 Task: Check the average views per listing of new kitchen in the last 1 year.
Action: Mouse moved to (805, 217)
Screenshot: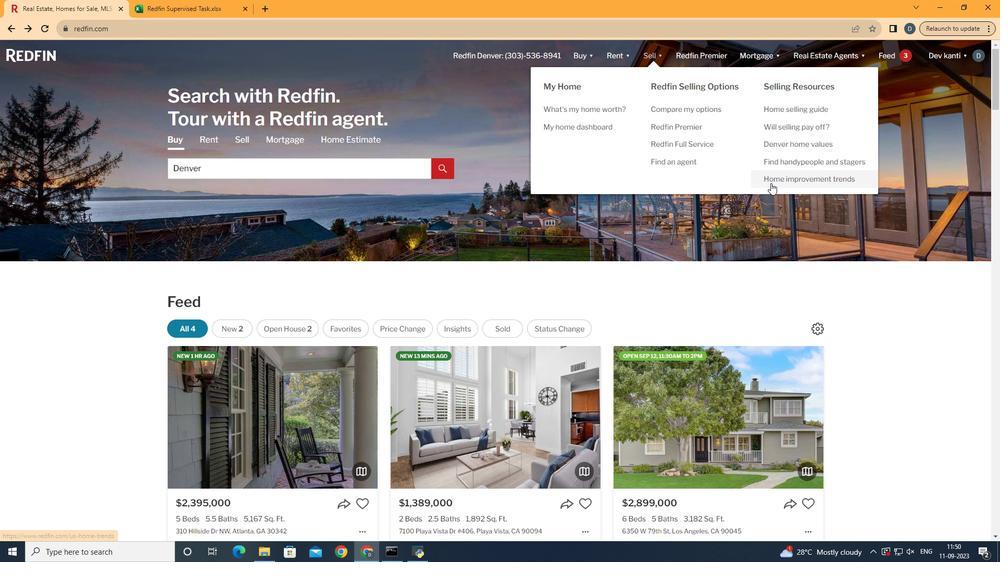 
Action: Mouse pressed left at (805, 217)
Screenshot: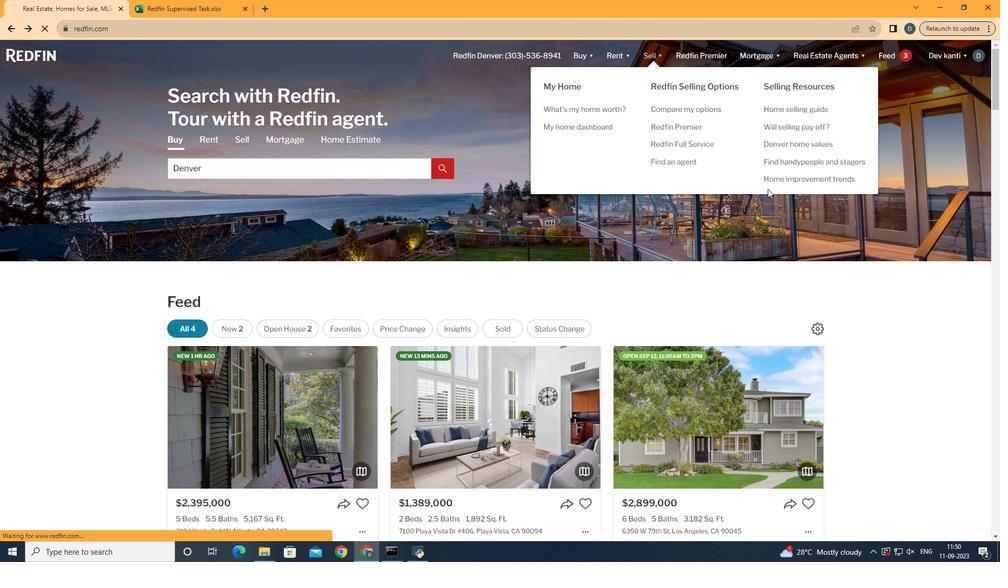 
Action: Mouse moved to (808, 216)
Screenshot: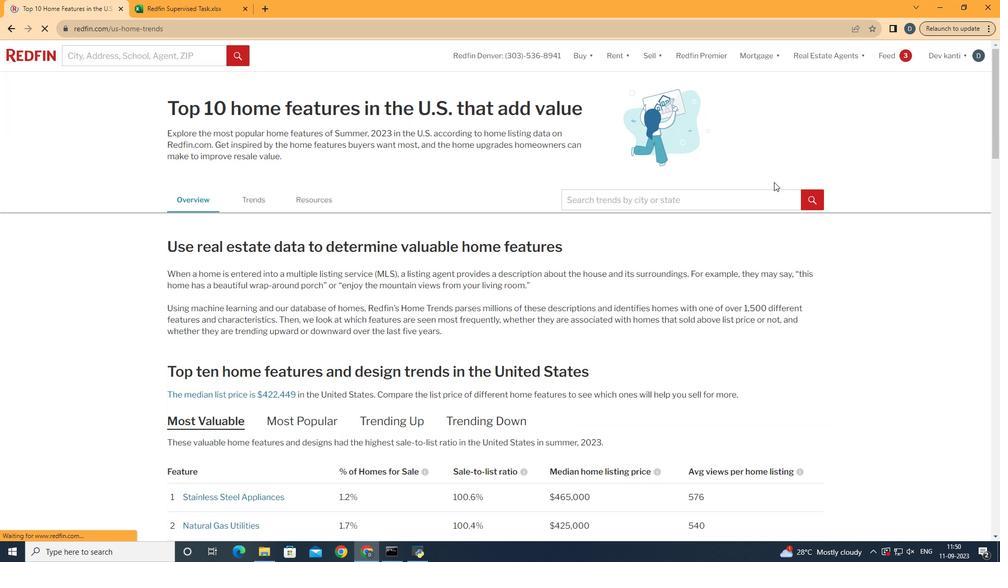 
Action: Mouse pressed left at (808, 216)
Screenshot: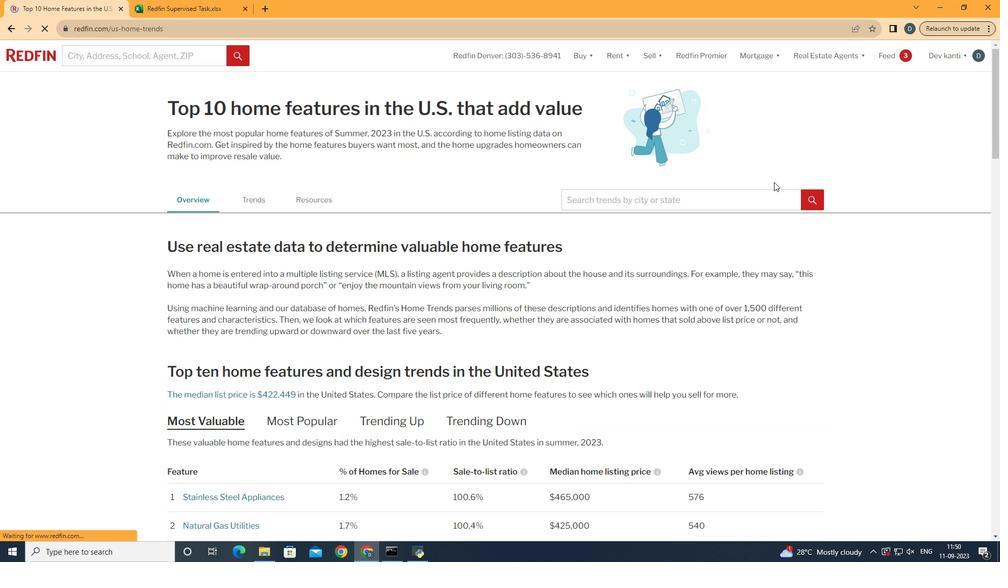 
Action: Mouse moved to (275, 234)
Screenshot: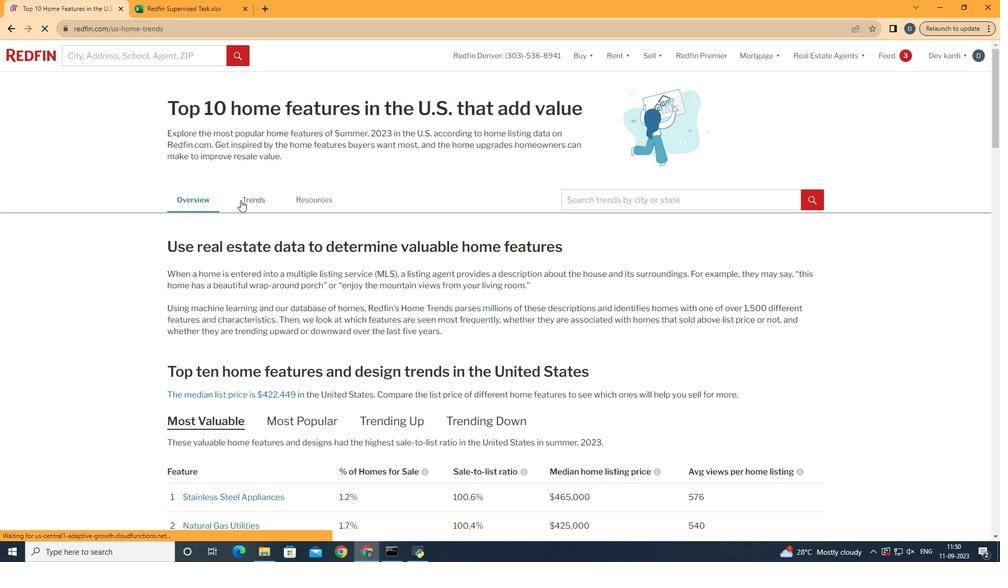 
Action: Mouse pressed left at (275, 234)
Screenshot: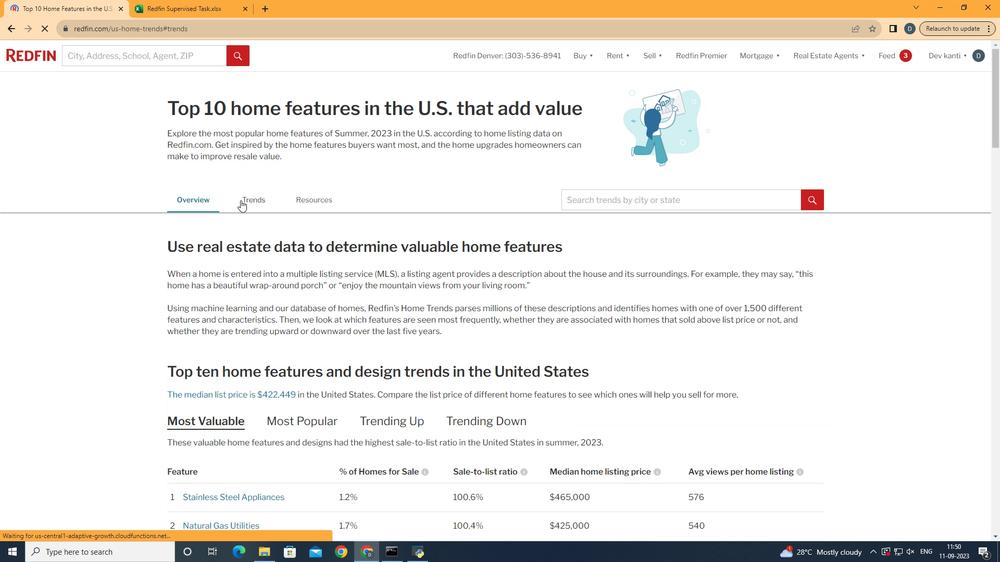 
Action: Mouse moved to (646, 271)
Screenshot: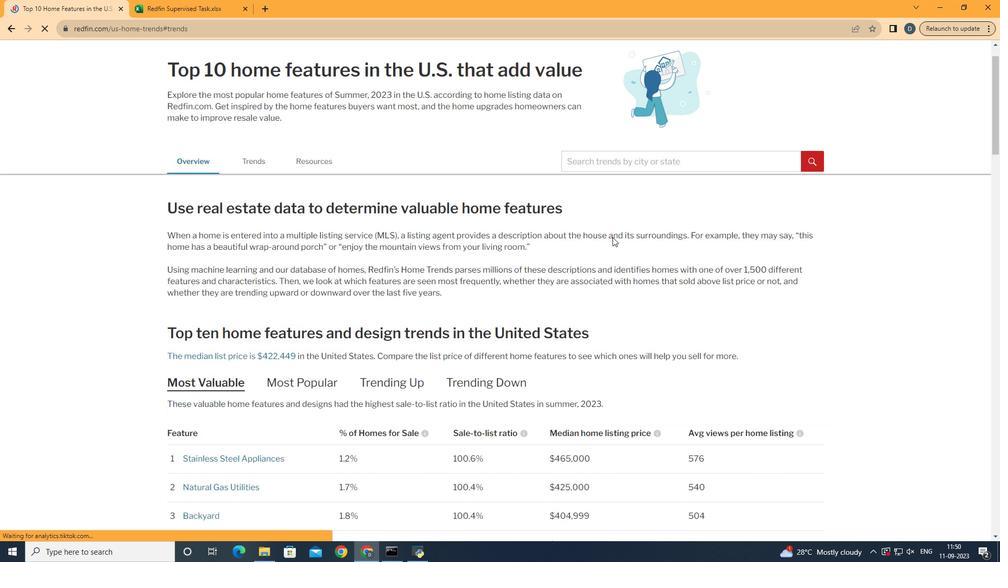 
Action: Mouse scrolled (646, 271) with delta (0, 0)
Screenshot: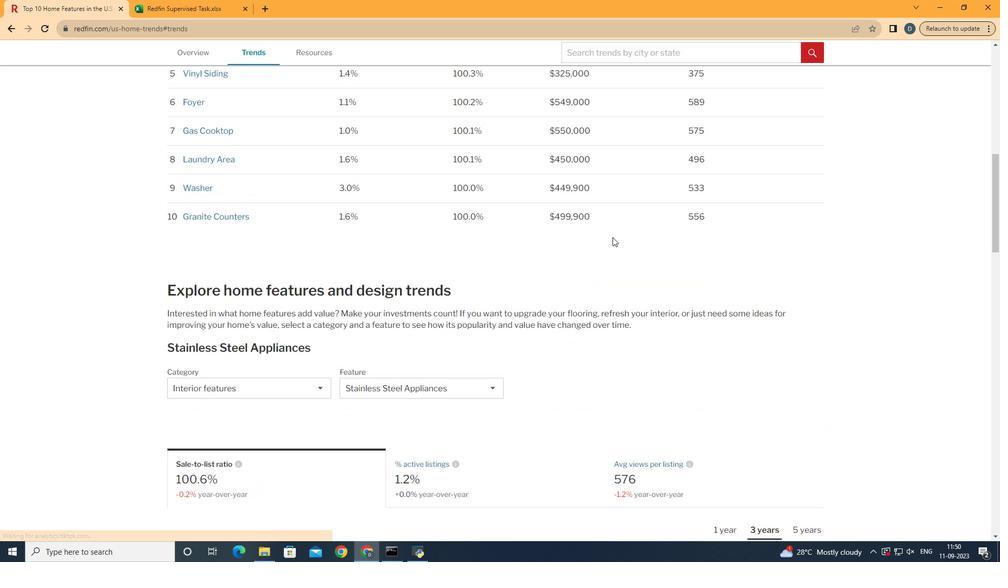 
Action: Mouse scrolled (646, 271) with delta (0, 0)
Screenshot: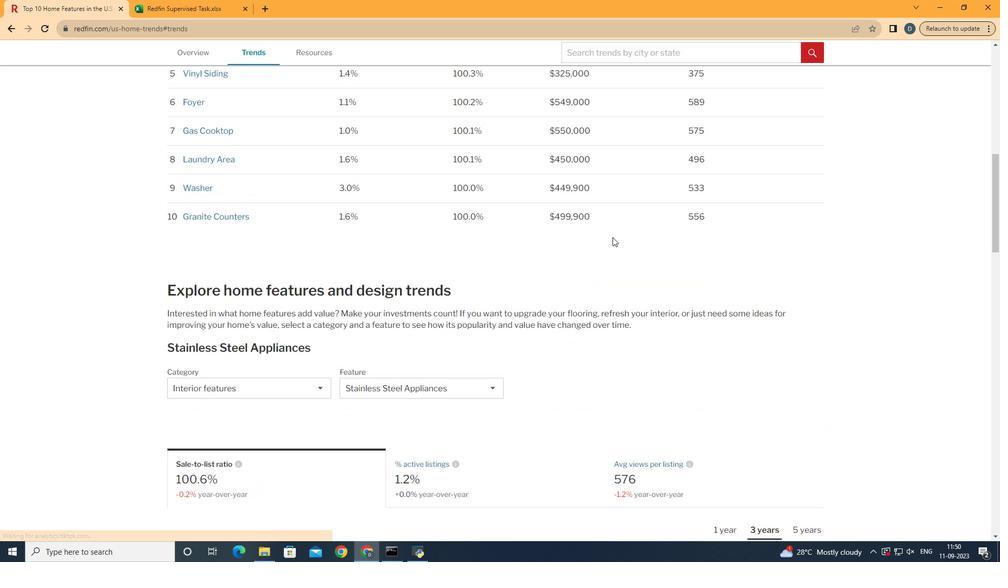 
Action: Mouse scrolled (646, 271) with delta (0, 0)
Screenshot: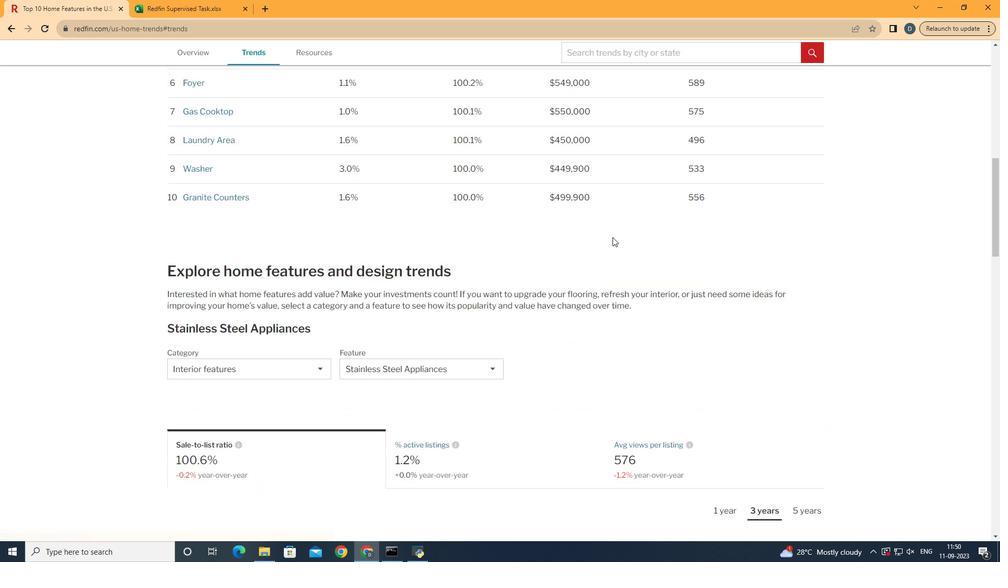 
Action: Mouse scrolled (646, 271) with delta (0, 0)
Screenshot: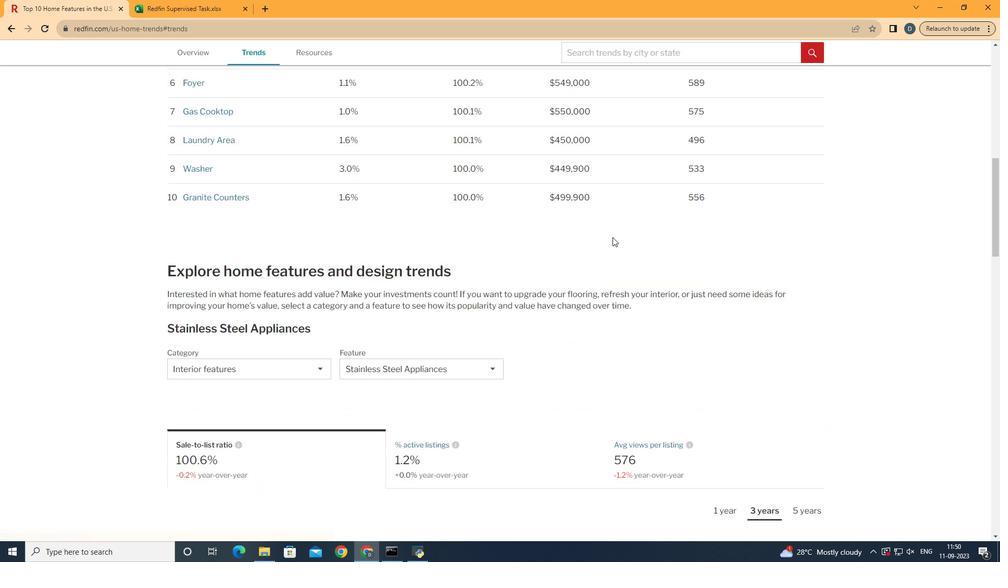 
Action: Mouse scrolled (646, 271) with delta (0, 0)
Screenshot: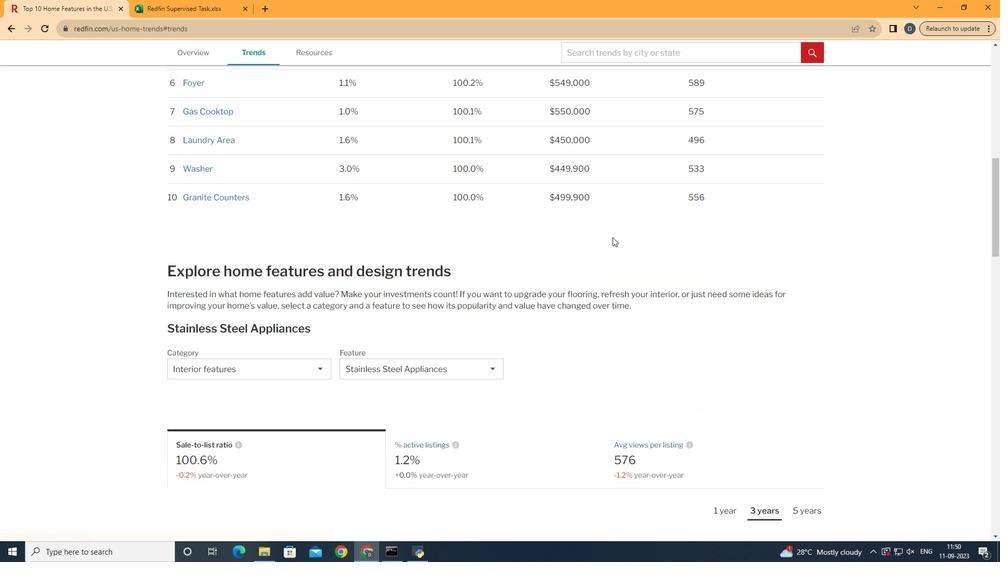 
Action: Mouse scrolled (646, 271) with delta (0, 0)
Screenshot: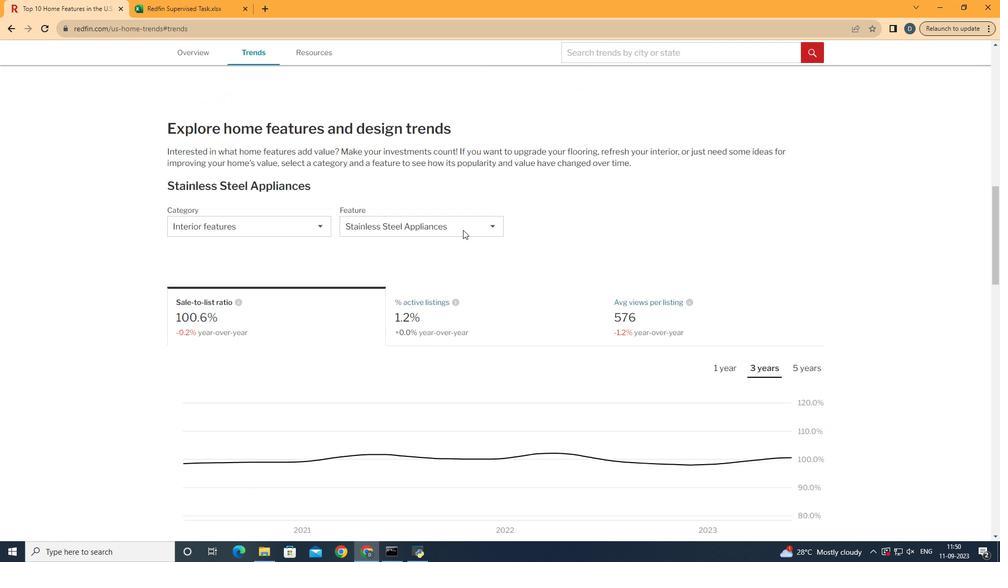 
Action: Mouse scrolled (646, 271) with delta (0, 0)
Screenshot: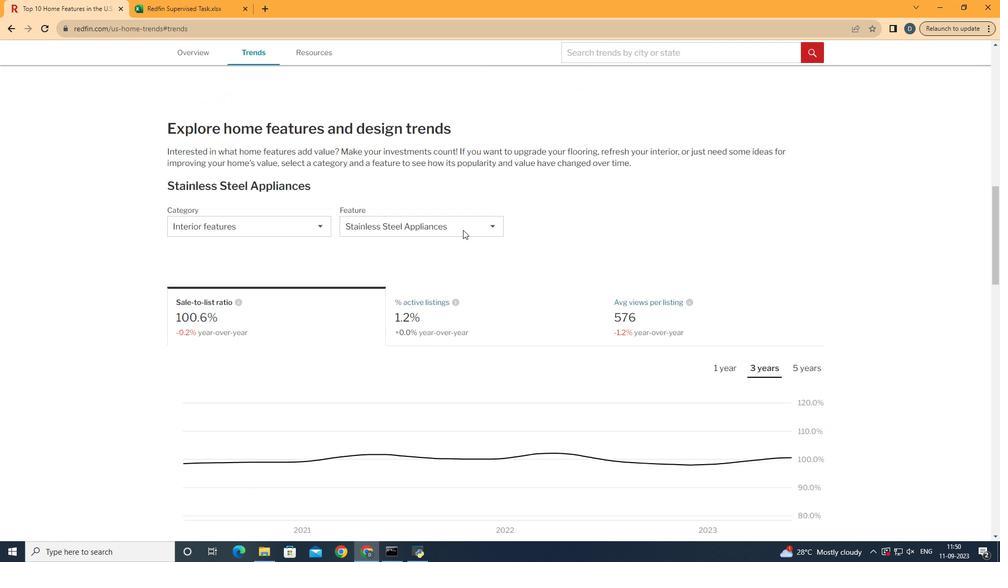 
Action: Mouse scrolled (646, 271) with delta (0, 0)
Screenshot: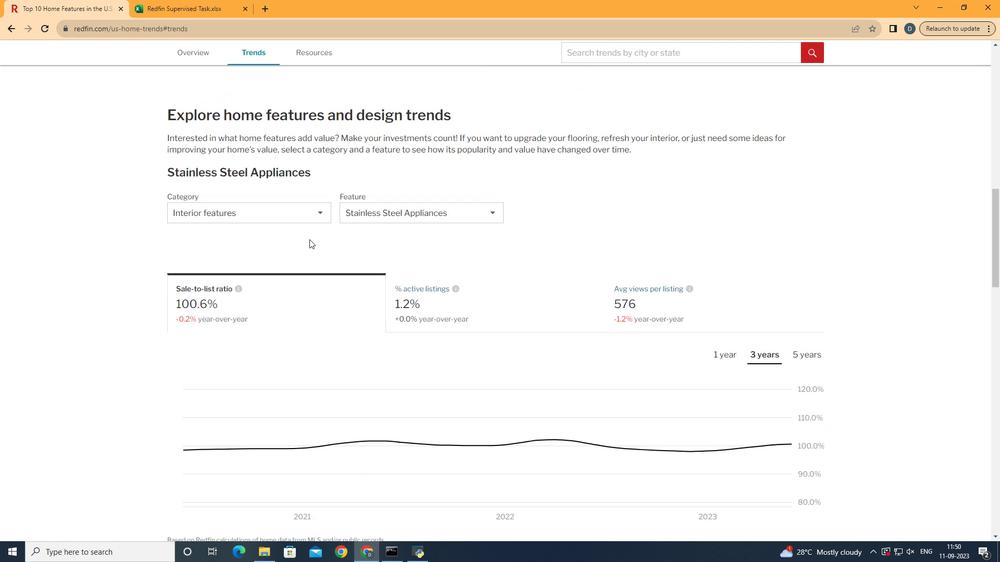 
Action: Mouse moved to (298, 250)
Screenshot: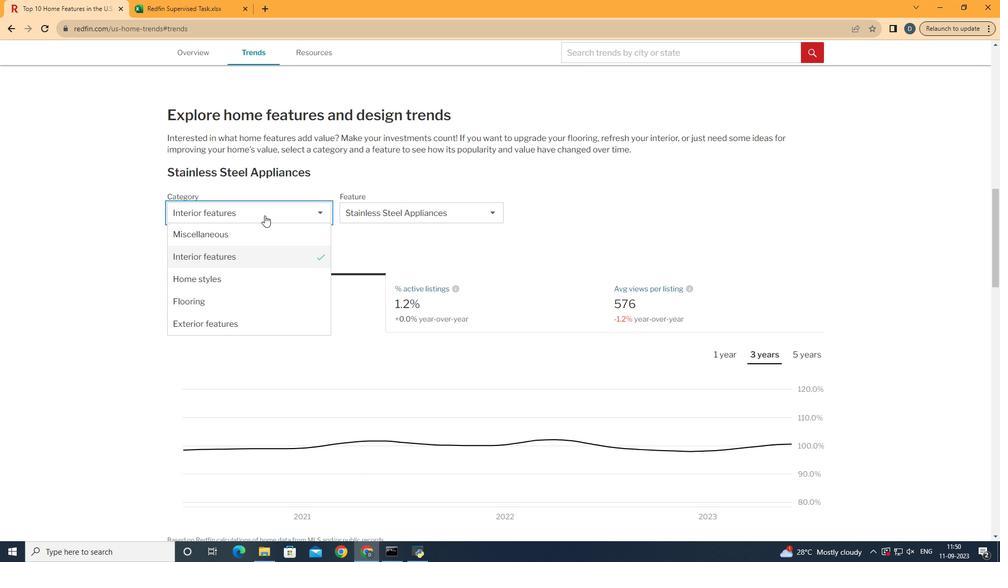 
Action: Mouse pressed left at (298, 250)
Screenshot: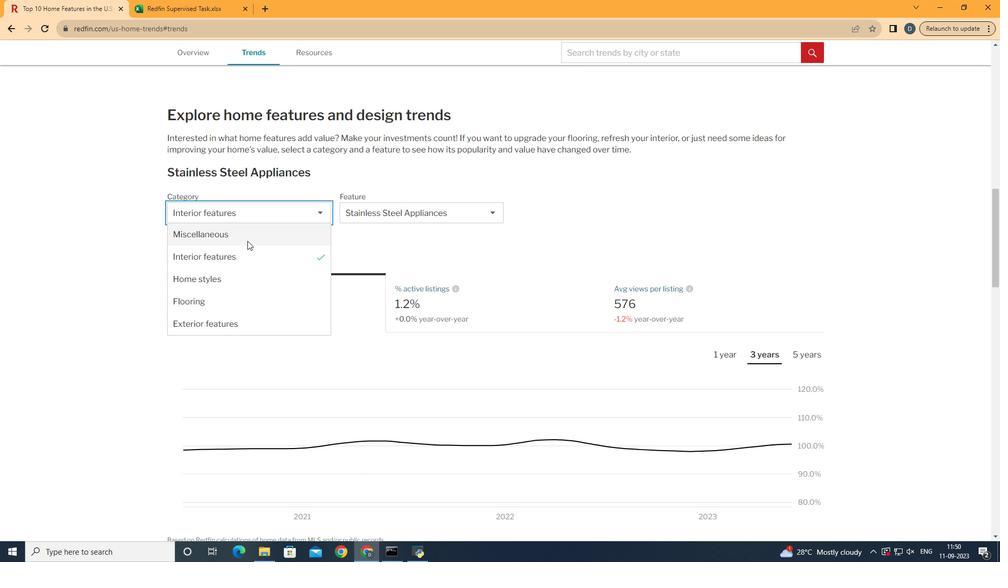 
Action: Mouse moved to (274, 293)
Screenshot: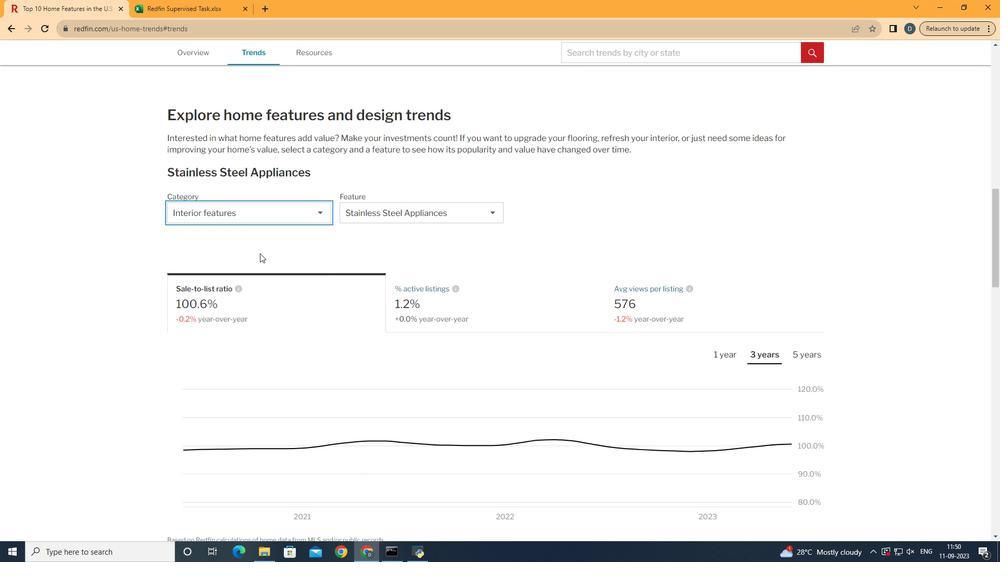 
Action: Mouse pressed left at (274, 293)
Screenshot: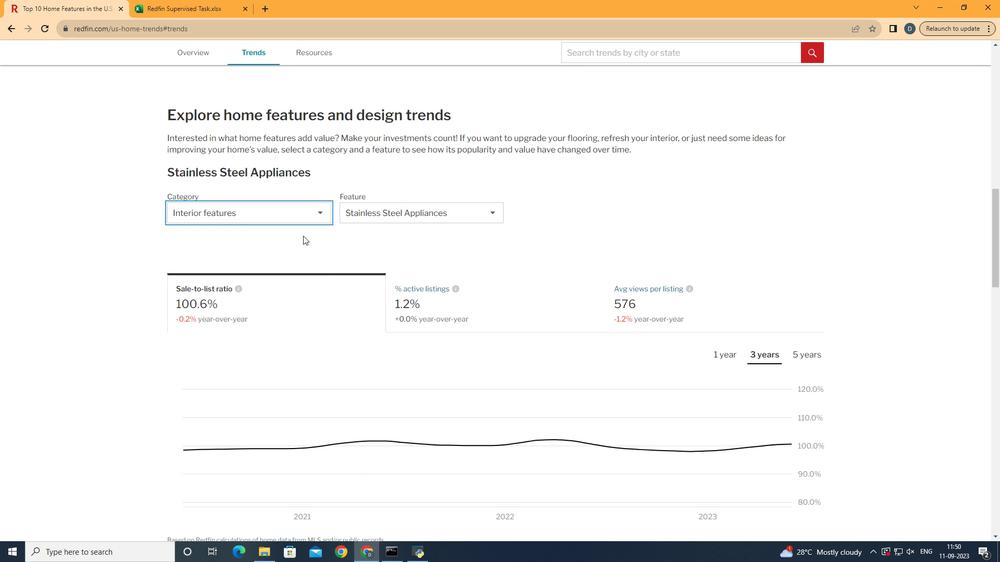 
Action: Mouse moved to (414, 250)
Screenshot: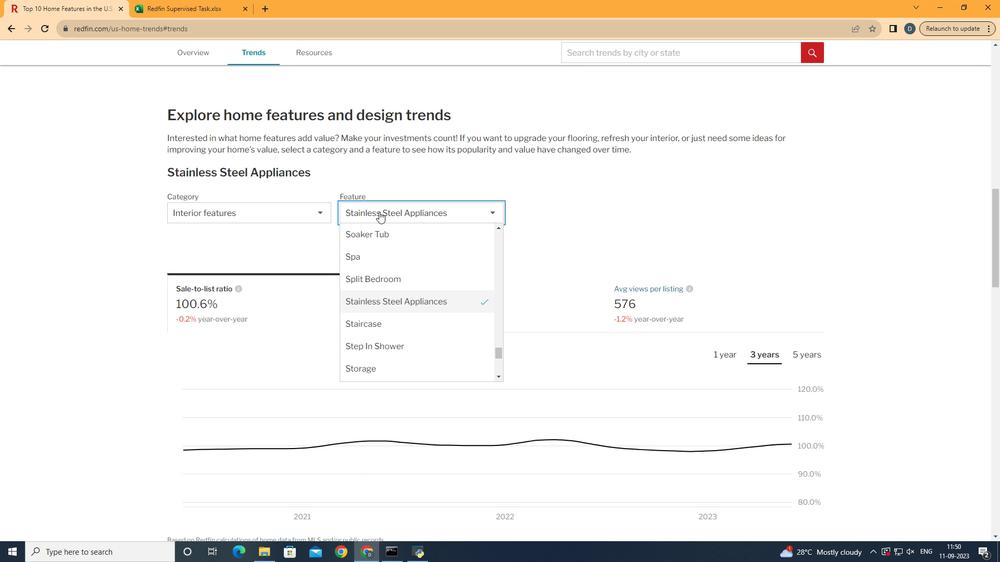 
Action: Mouse pressed left at (414, 250)
Screenshot: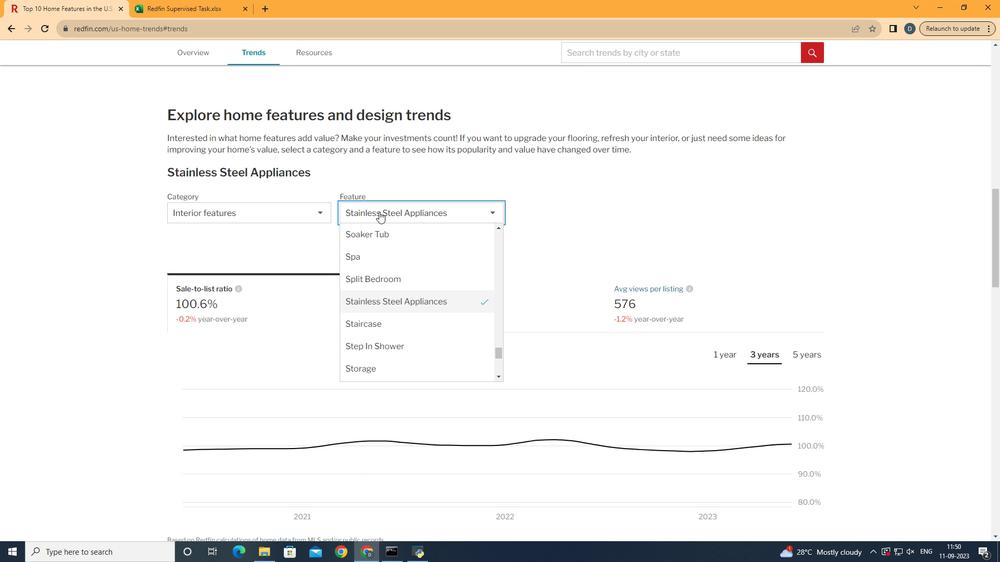 
Action: Mouse moved to (430, 339)
Screenshot: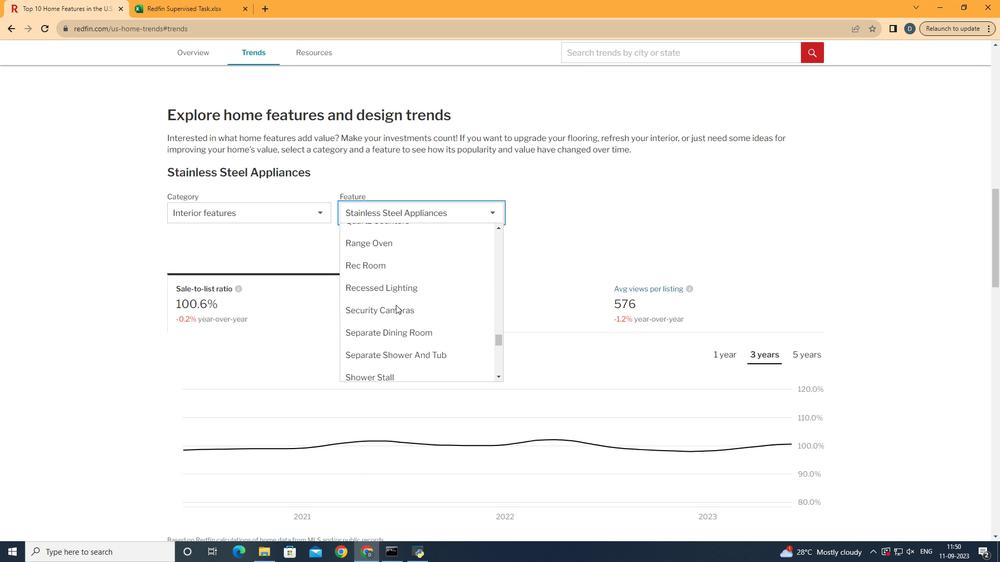 
Action: Mouse scrolled (430, 340) with delta (0, 0)
Screenshot: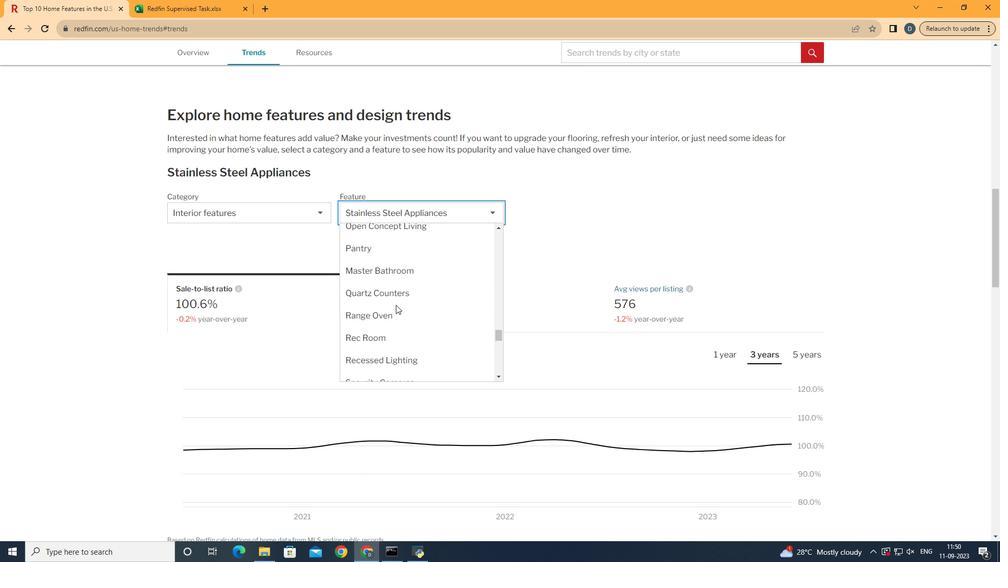 
Action: Mouse scrolled (430, 340) with delta (0, 0)
Screenshot: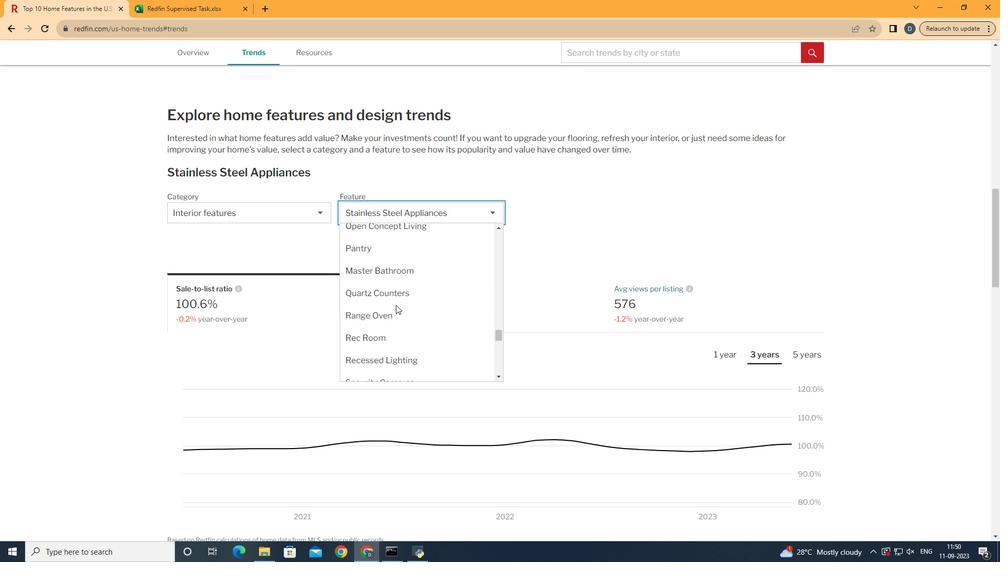 
Action: Mouse scrolled (430, 340) with delta (0, 0)
Screenshot: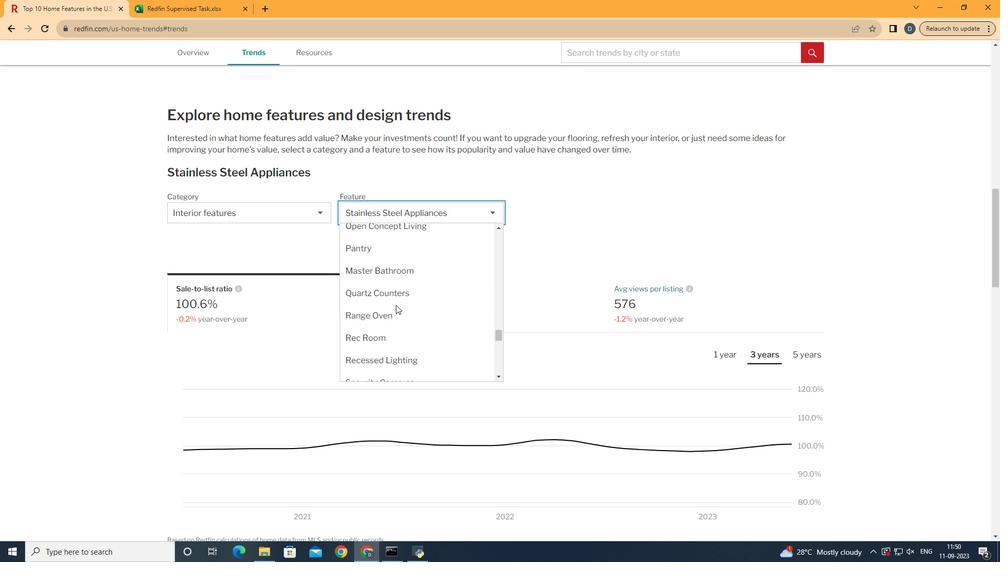 
Action: Mouse scrolled (430, 340) with delta (0, 0)
Screenshot: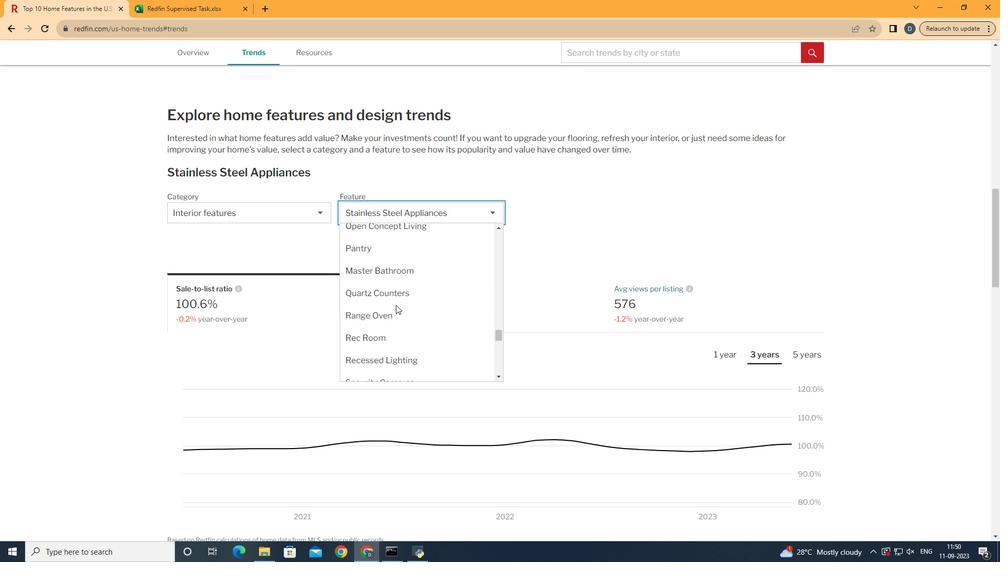 
Action: Mouse scrolled (430, 340) with delta (0, 0)
Screenshot: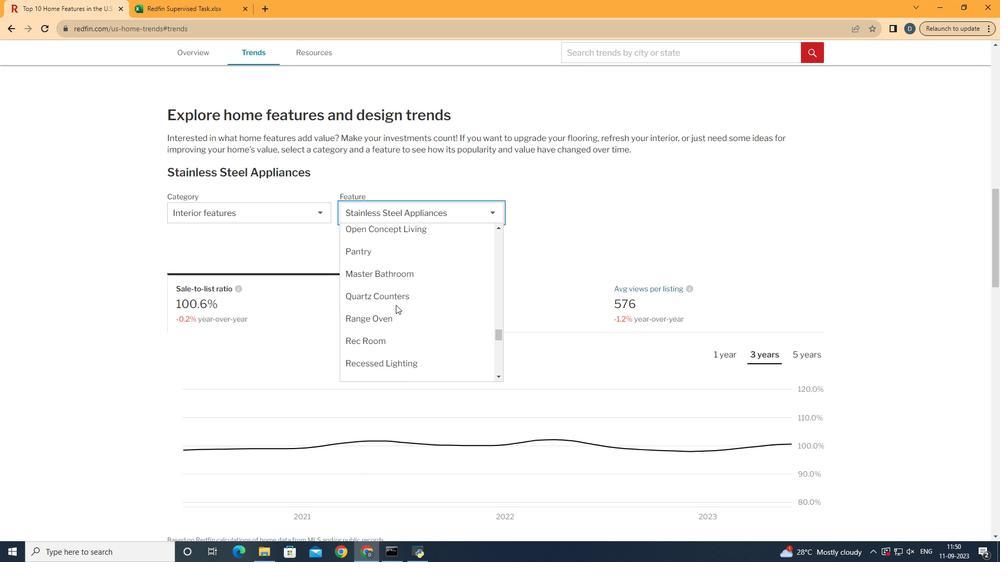 
Action: Mouse scrolled (430, 340) with delta (0, 0)
Screenshot: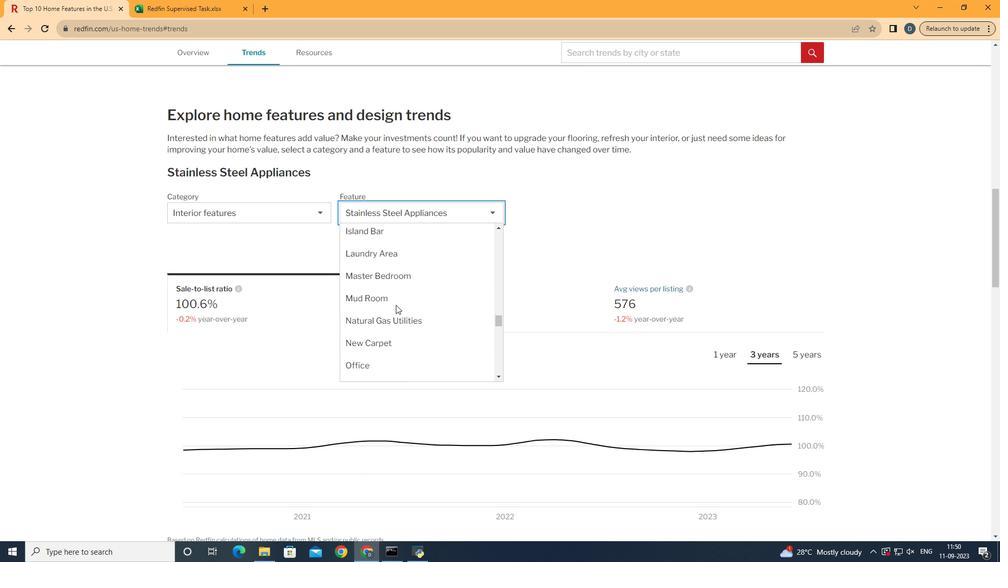 
Action: Mouse scrolled (430, 340) with delta (0, 0)
Screenshot: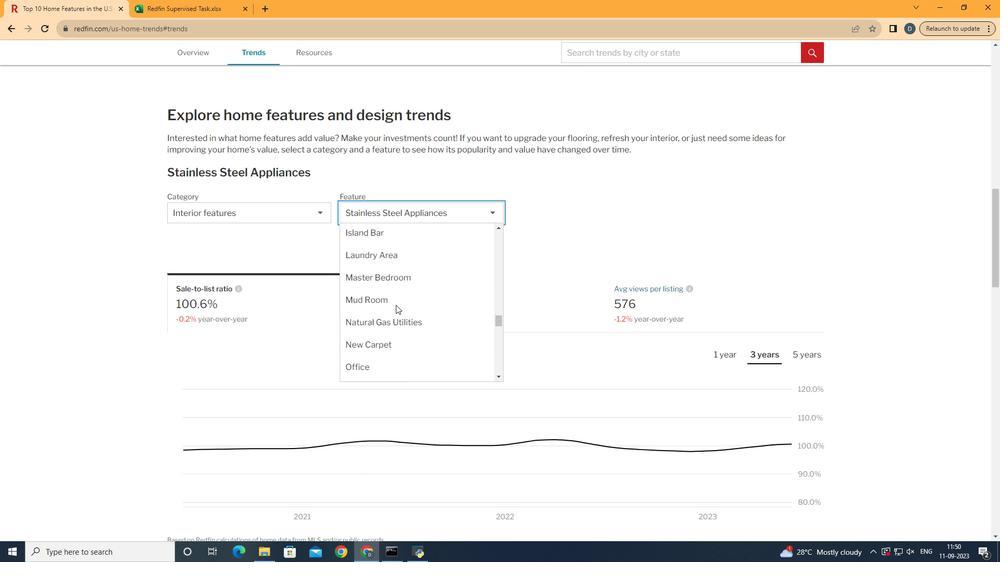 
Action: Mouse scrolled (430, 340) with delta (0, 0)
Screenshot: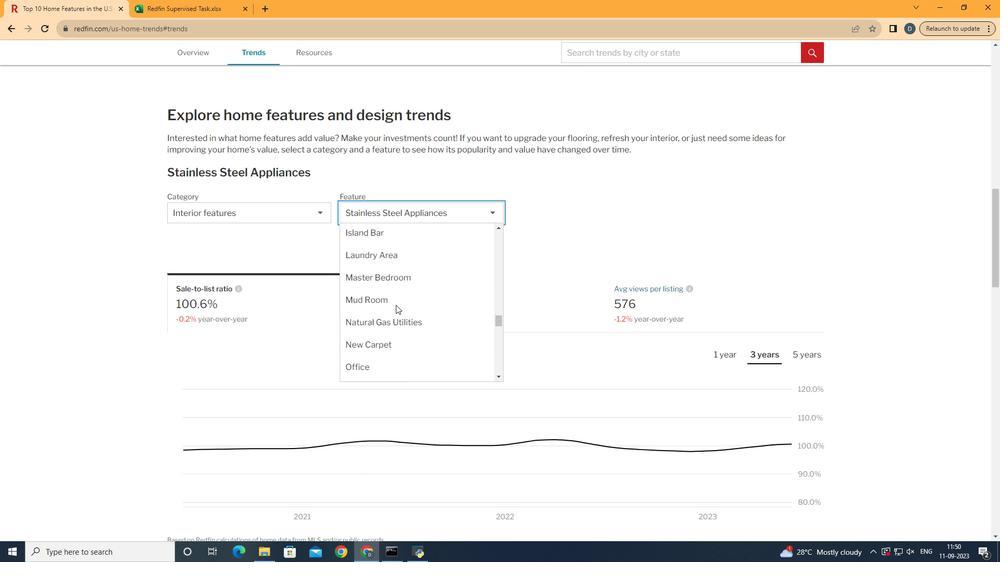 
Action: Mouse scrolled (430, 340) with delta (0, 0)
Screenshot: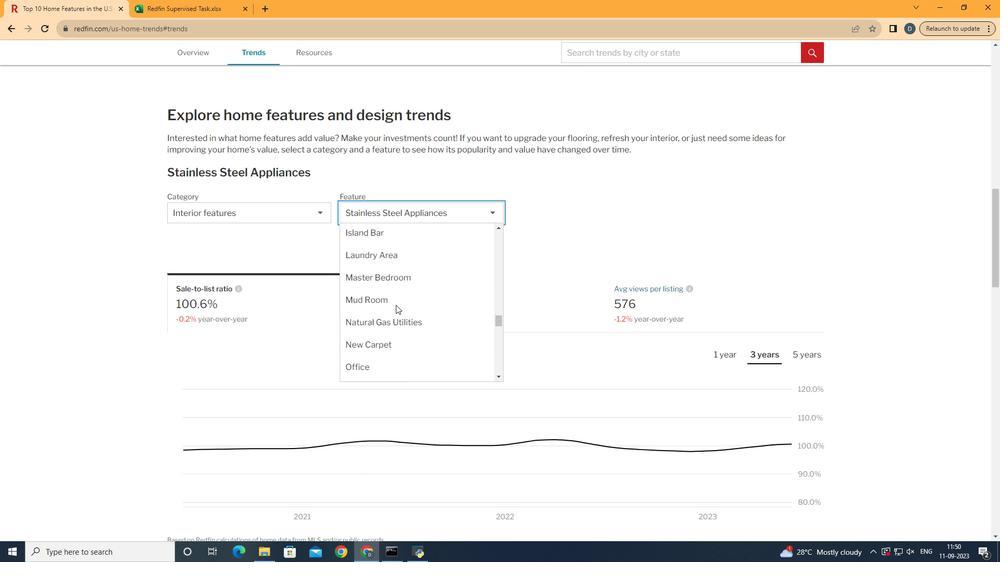 
Action: Mouse scrolled (430, 340) with delta (0, 0)
Screenshot: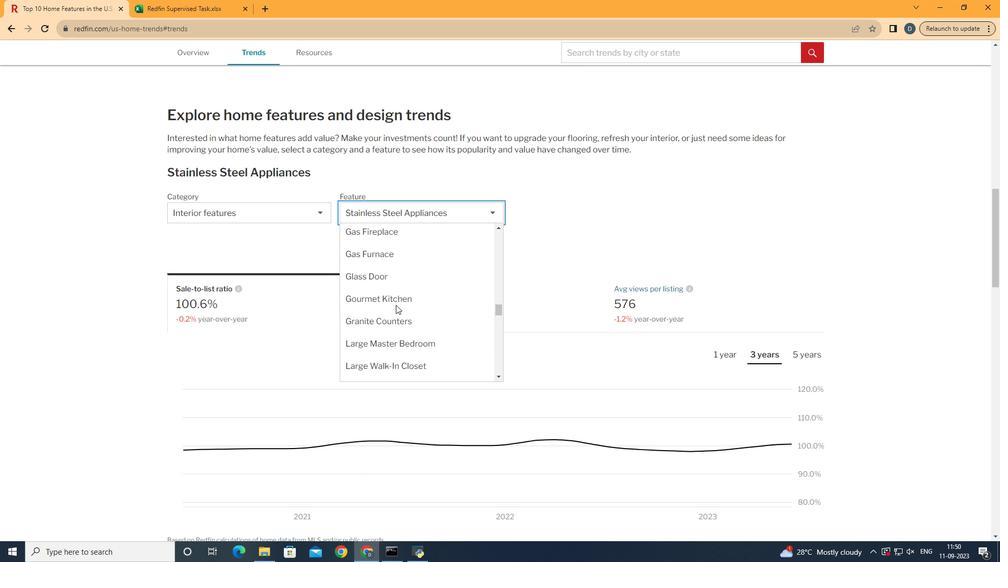
Action: Mouse scrolled (430, 340) with delta (0, 0)
Screenshot: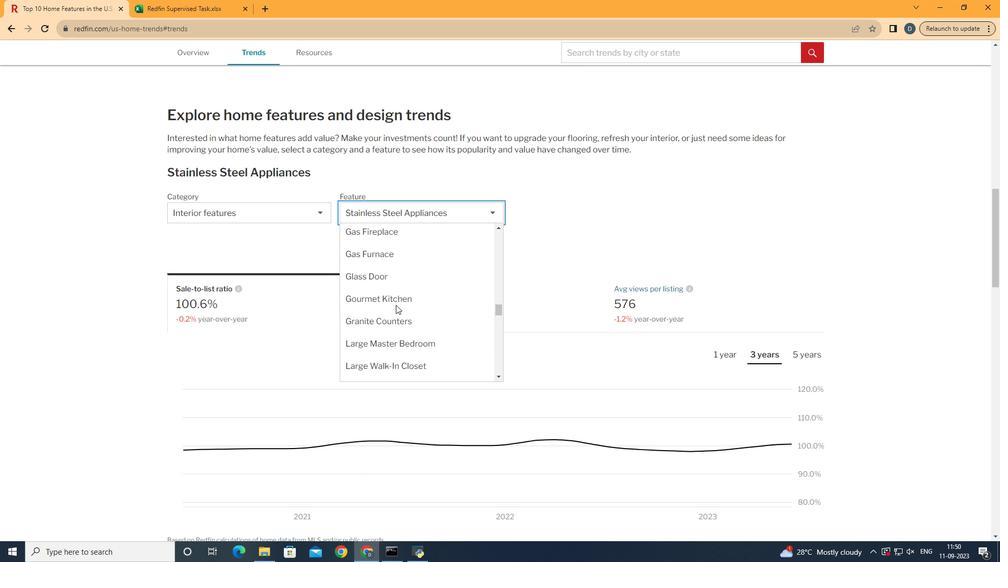 
Action: Mouse scrolled (430, 340) with delta (0, 0)
Screenshot: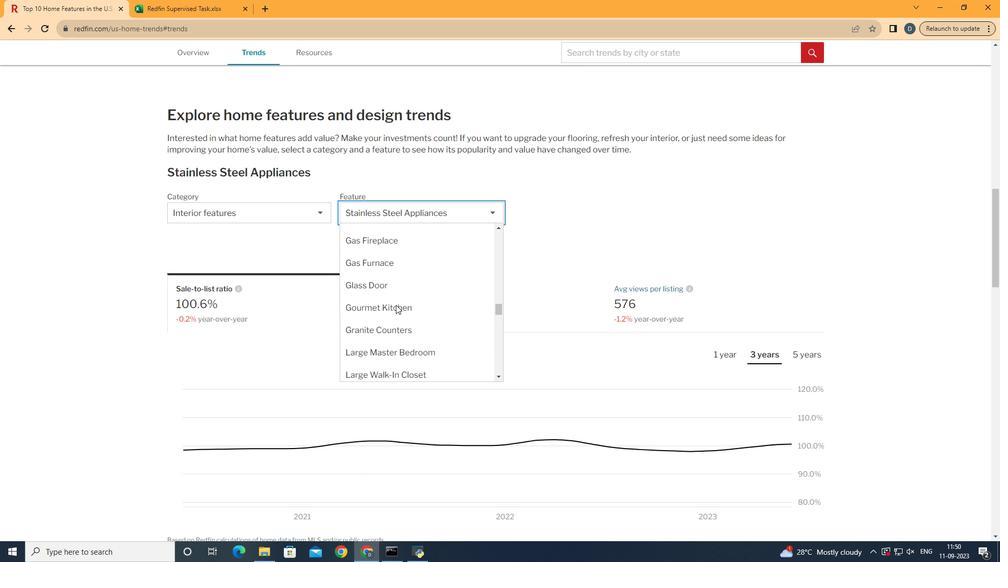 
Action: Mouse scrolled (430, 340) with delta (0, 0)
Screenshot: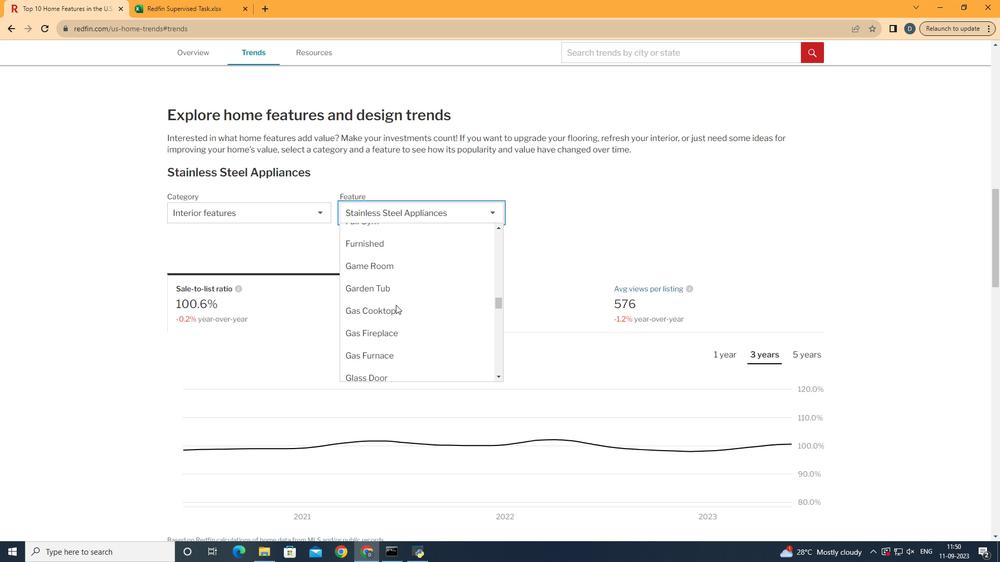 
Action: Mouse scrolled (430, 340) with delta (0, 0)
Screenshot: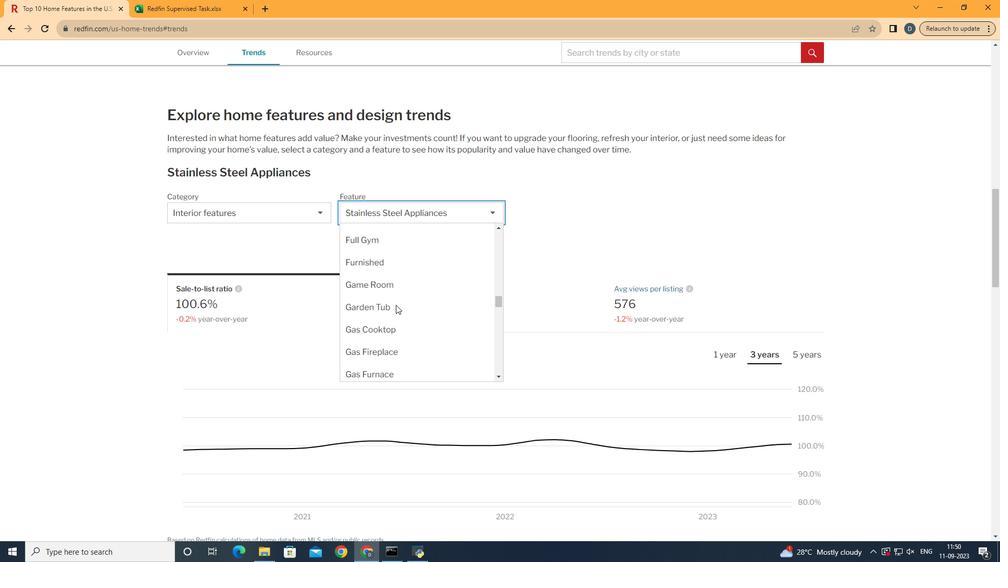 
Action: Mouse scrolled (430, 340) with delta (0, 0)
Screenshot: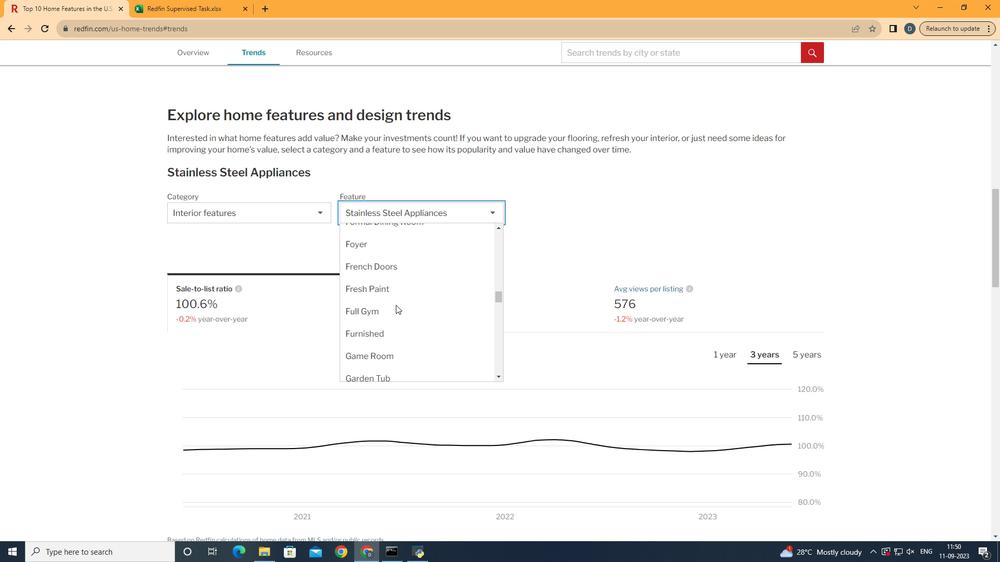 
Action: Mouse moved to (430, 339)
Screenshot: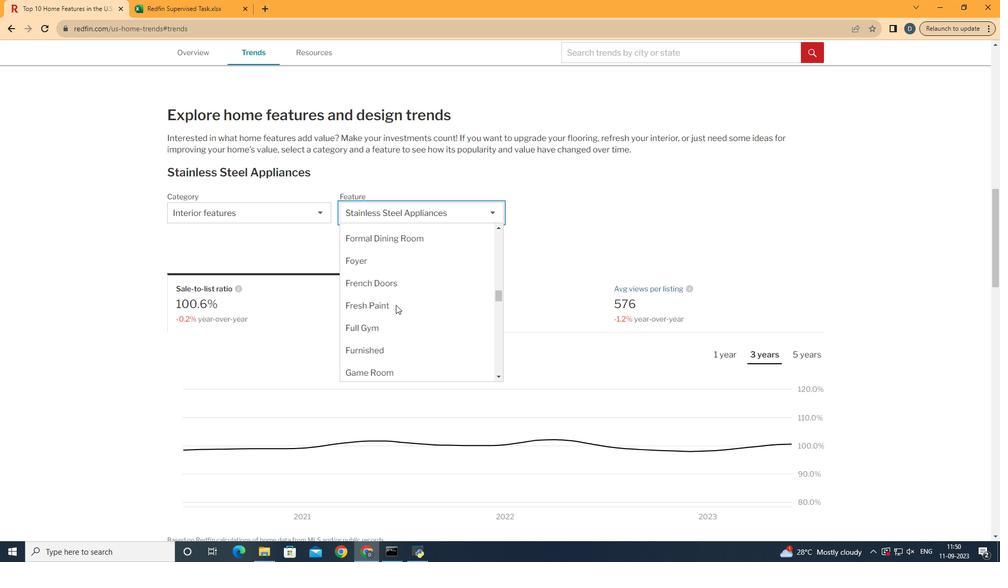 
Action: Mouse scrolled (430, 340) with delta (0, 0)
Screenshot: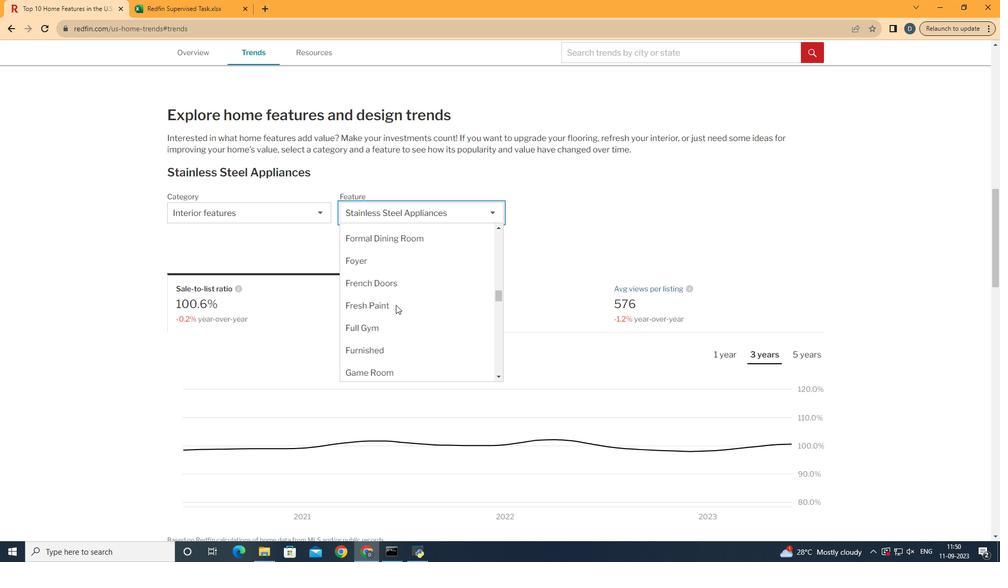 
Action: Mouse scrolled (430, 340) with delta (0, 0)
Screenshot: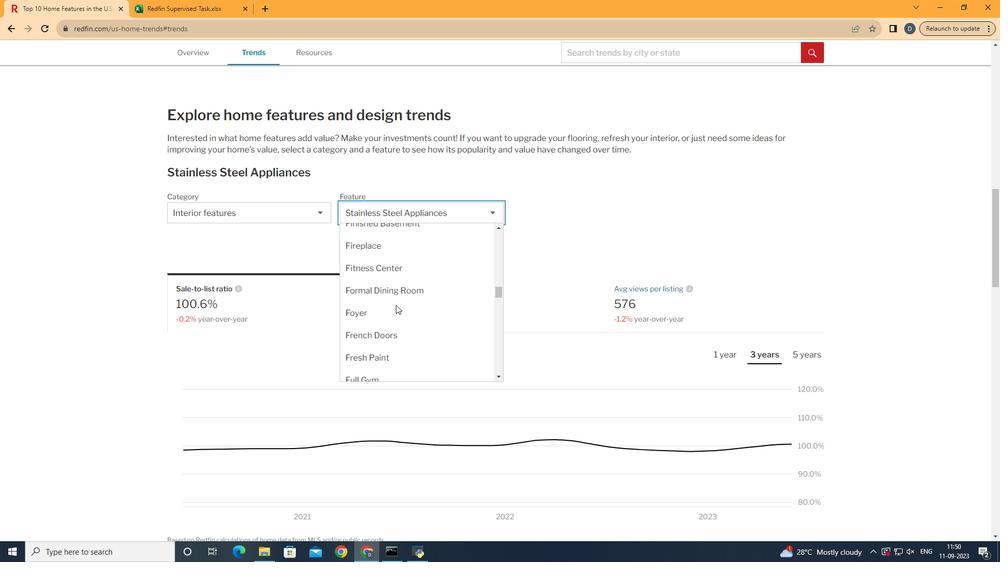 
Action: Mouse scrolled (430, 340) with delta (0, 0)
Screenshot: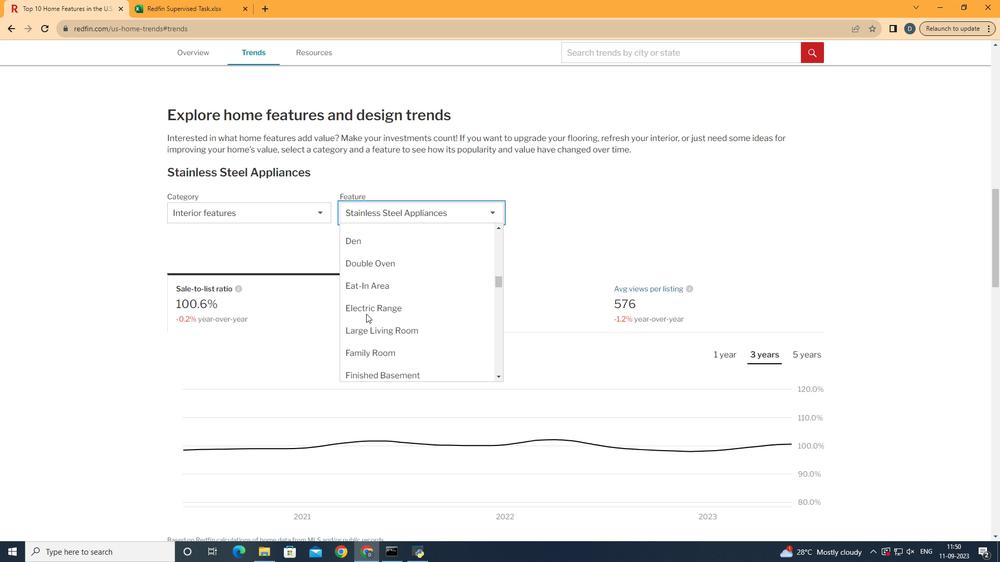 
Action: Mouse moved to (428, 340)
Screenshot: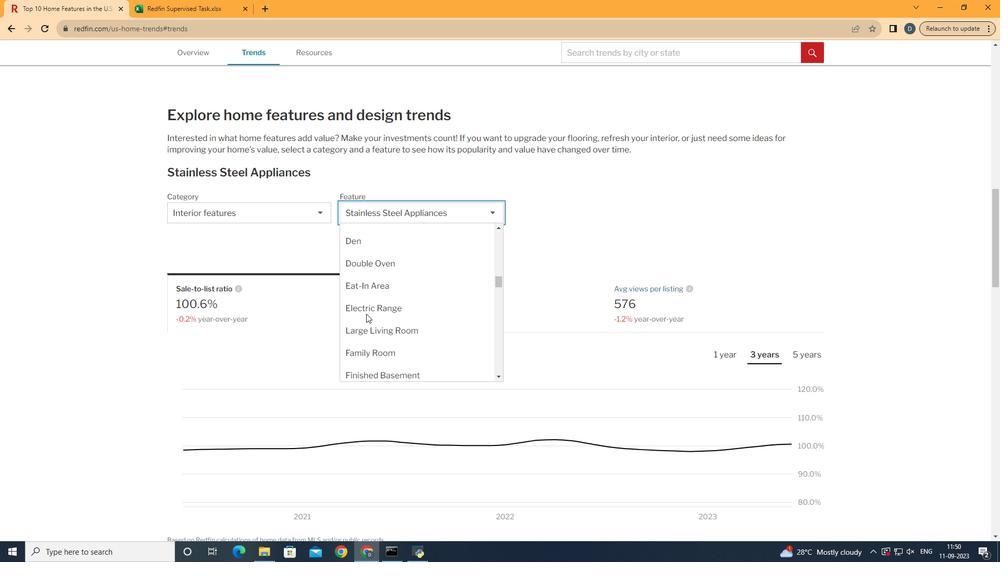
Action: Mouse scrolled (428, 341) with delta (0, 0)
Screenshot: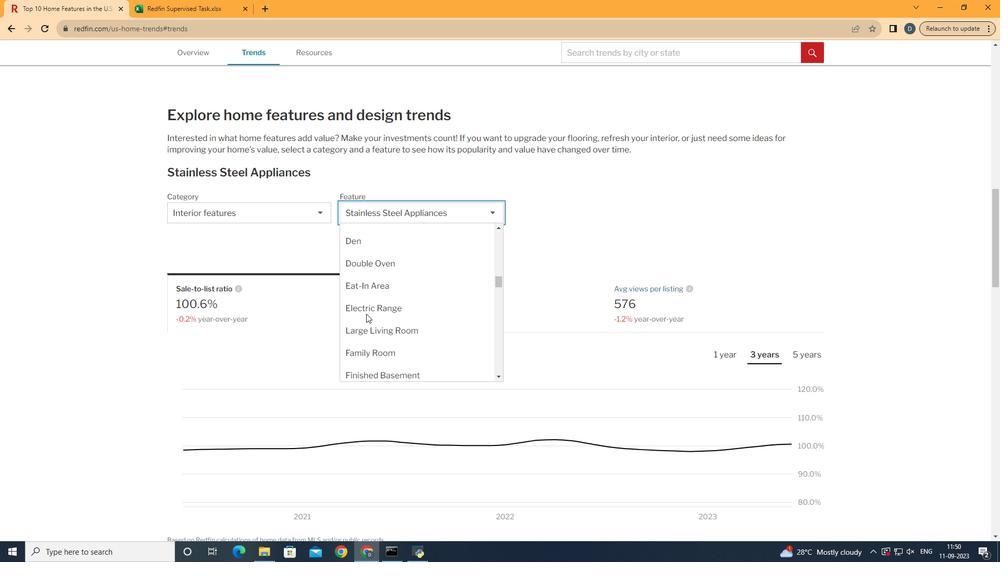 
Action: Mouse moved to (407, 346)
Screenshot: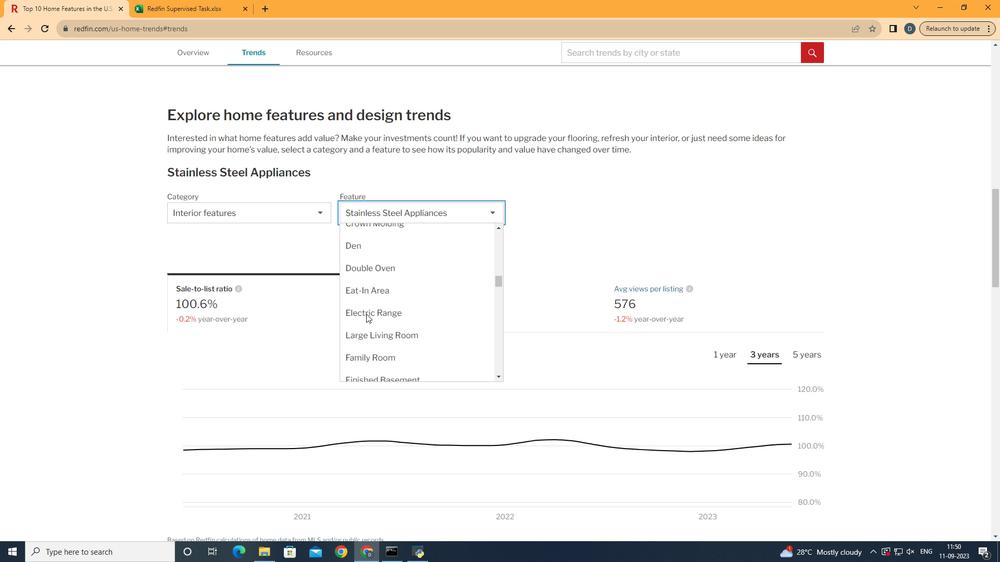 
Action: Mouse scrolled (407, 346) with delta (0, 0)
Screenshot: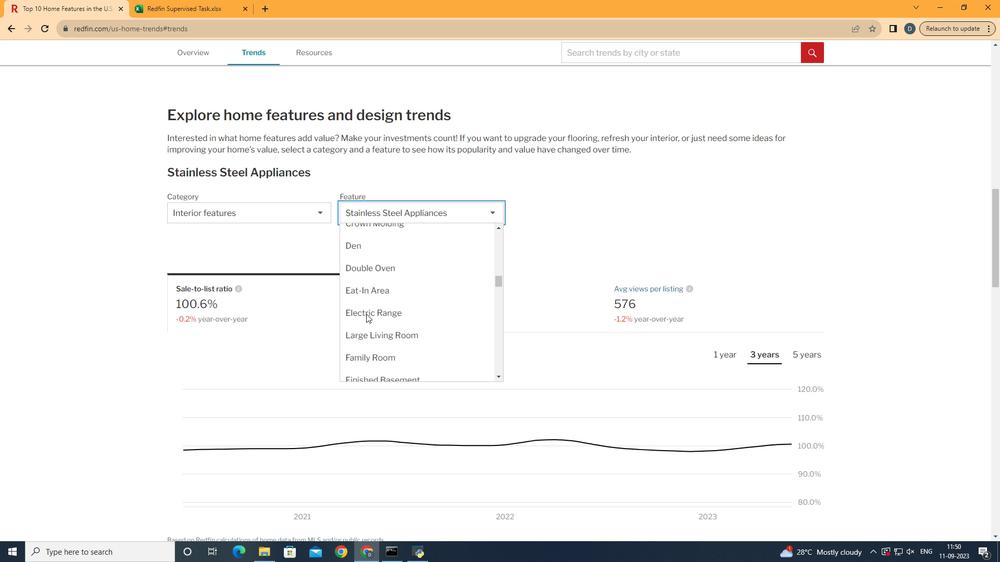
Action: Mouse moved to (402, 348)
Screenshot: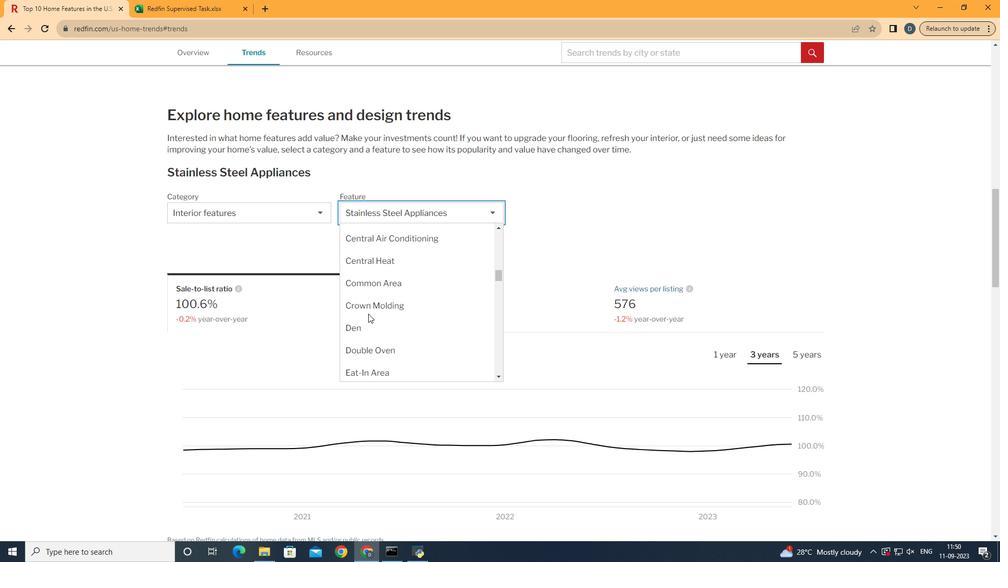 
Action: Mouse scrolled (402, 348) with delta (0, 0)
Screenshot: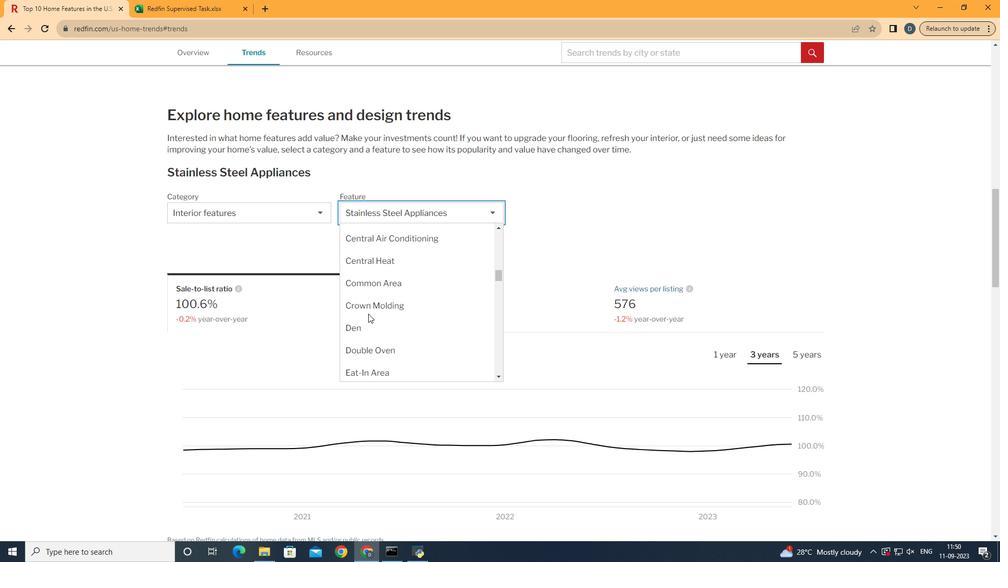 
Action: Mouse scrolled (402, 348) with delta (0, 0)
Screenshot: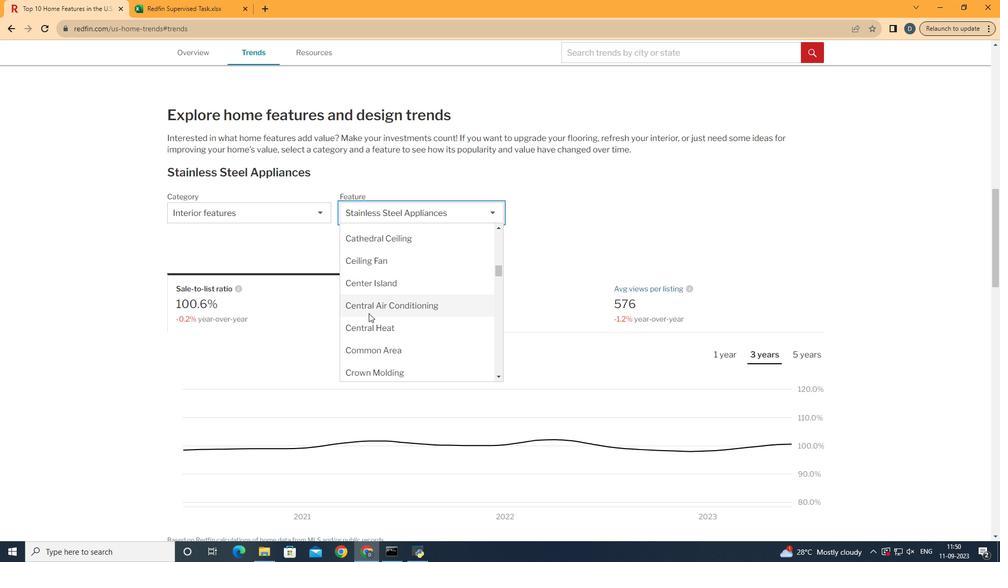 
Action: Mouse scrolled (402, 348) with delta (0, 0)
Screenshot: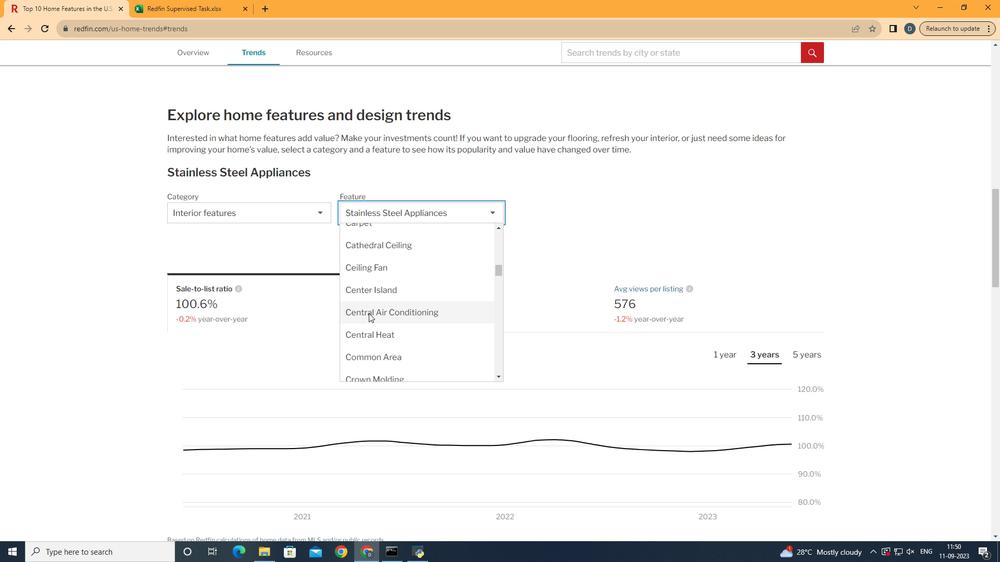 
Action: Mouse moved to (403, 347)
Screenshot: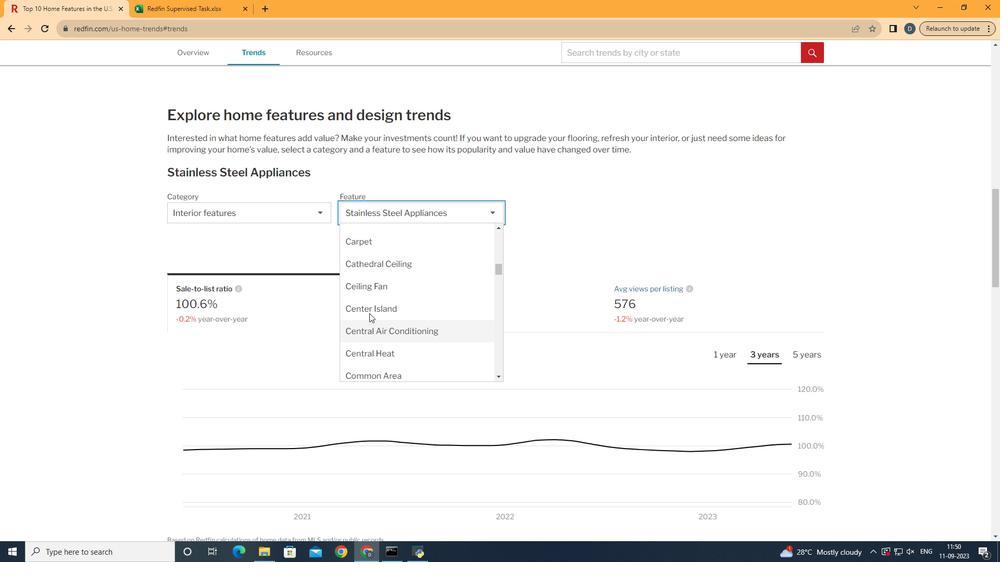 
Action: Mouse scrolled (403, 348) with delta (0, 0)
Screenshot: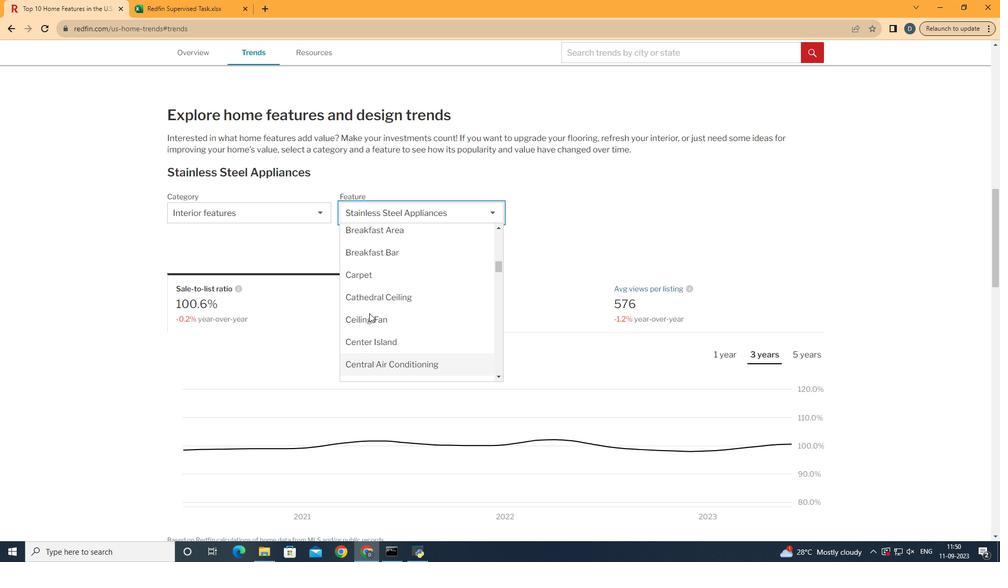 
Action: Mouse scrolled (403, 348) with delta (0, 0)
Screenshot: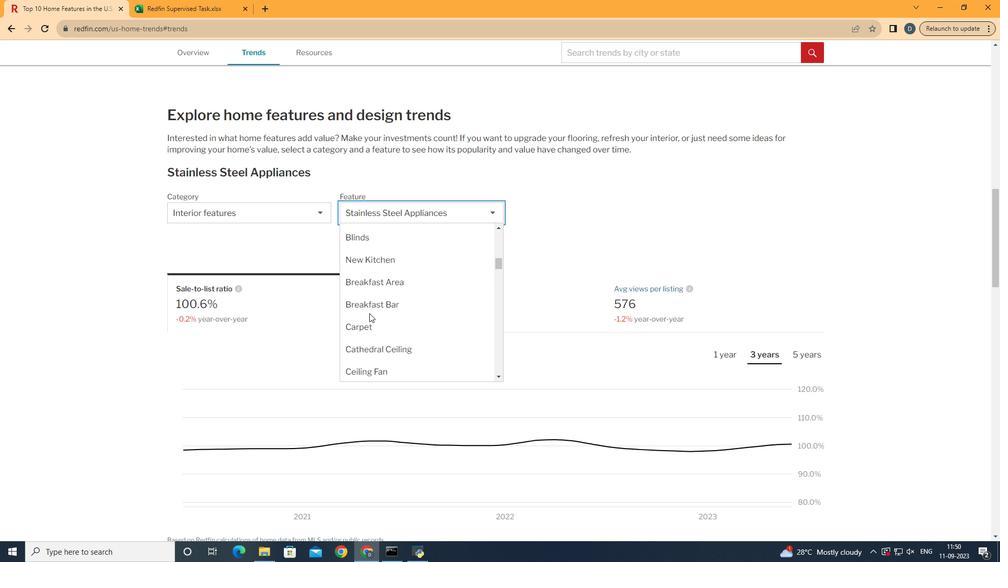 
Action: Mouse moved to (478, 291)
Screenshot: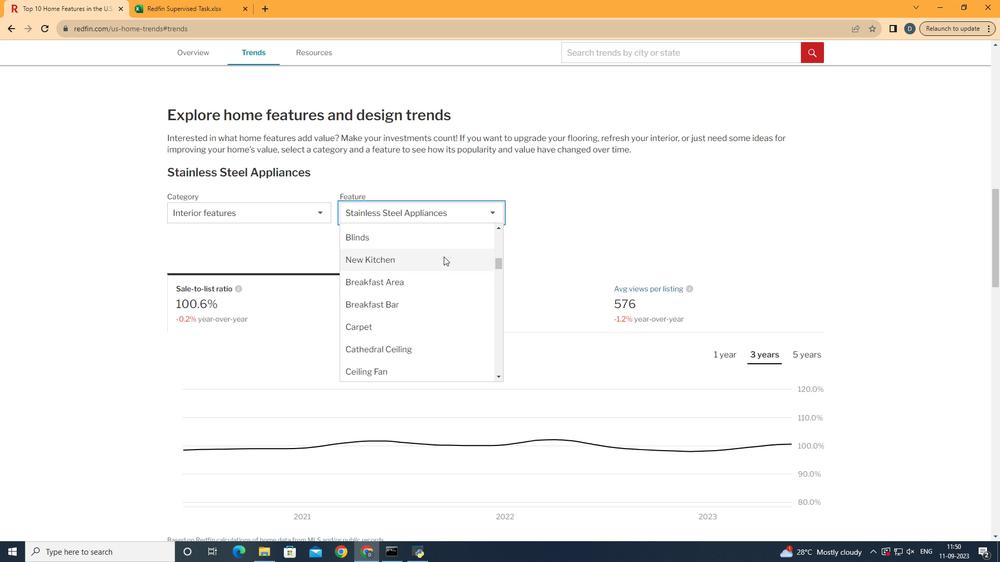 
Action: Mouse pressed left at (478, 291)
Screenshot: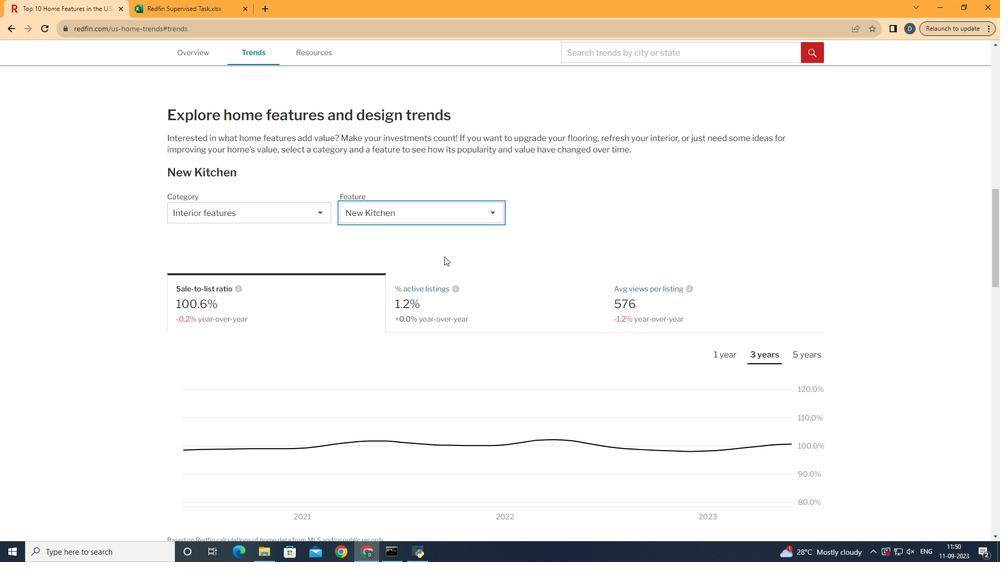 
Action: Mouse moved to (755, 337)
Screenshot: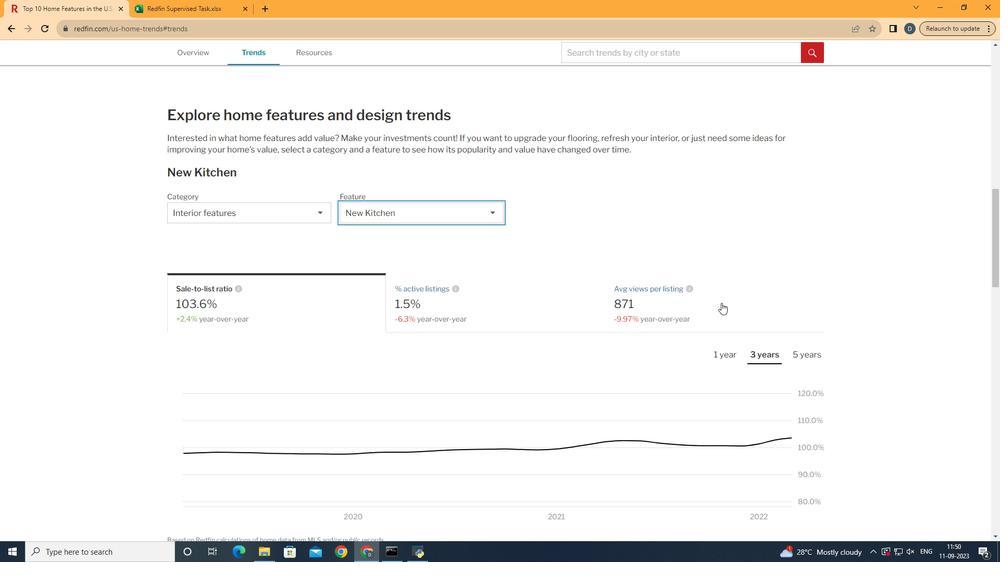 
Action: Mouse pressed left at (755, 337)
Screenshot: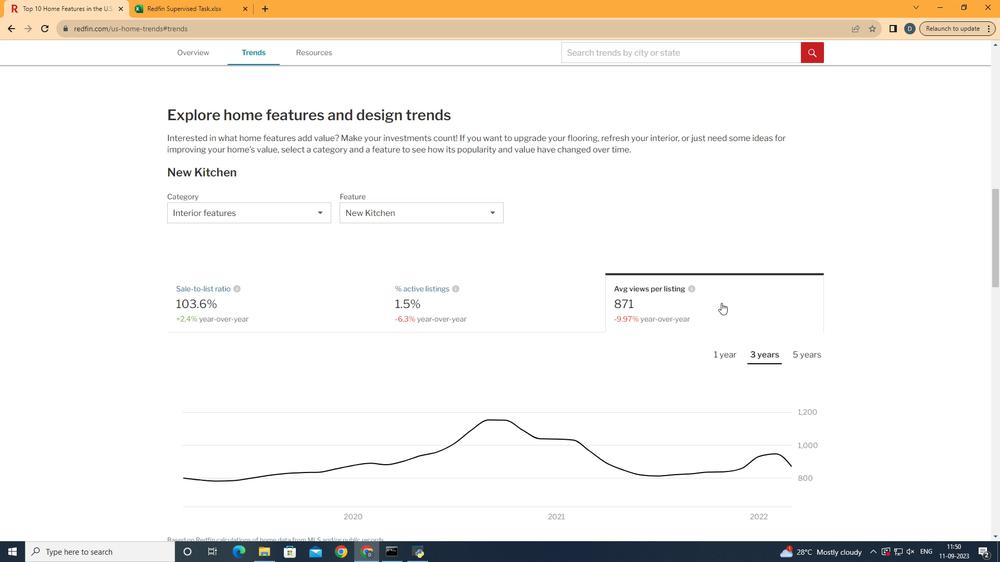 
Action: Mouse moved to (749, 390)
Screenshot: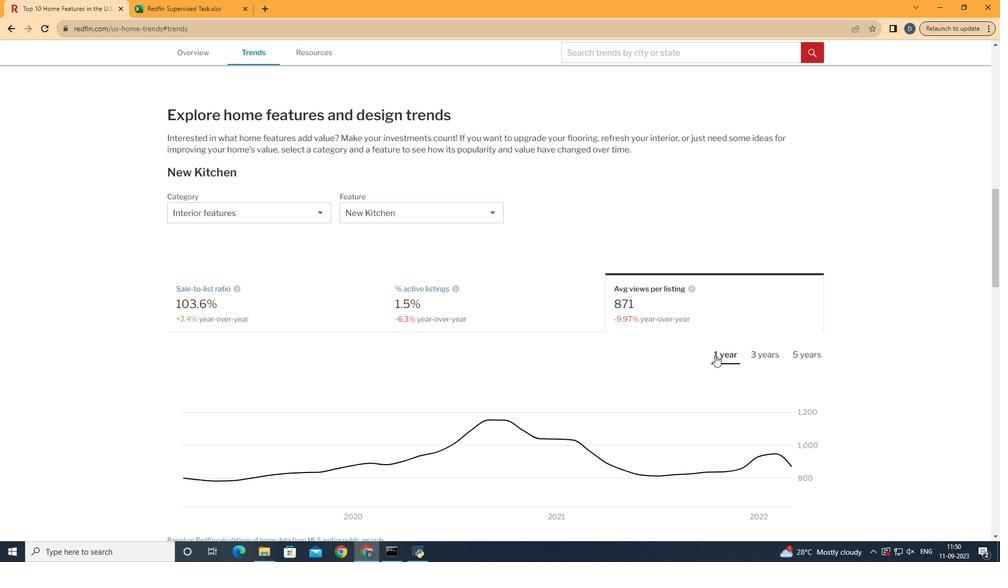 
Action: Mouse pressed left at (749, 390)
Screenshot: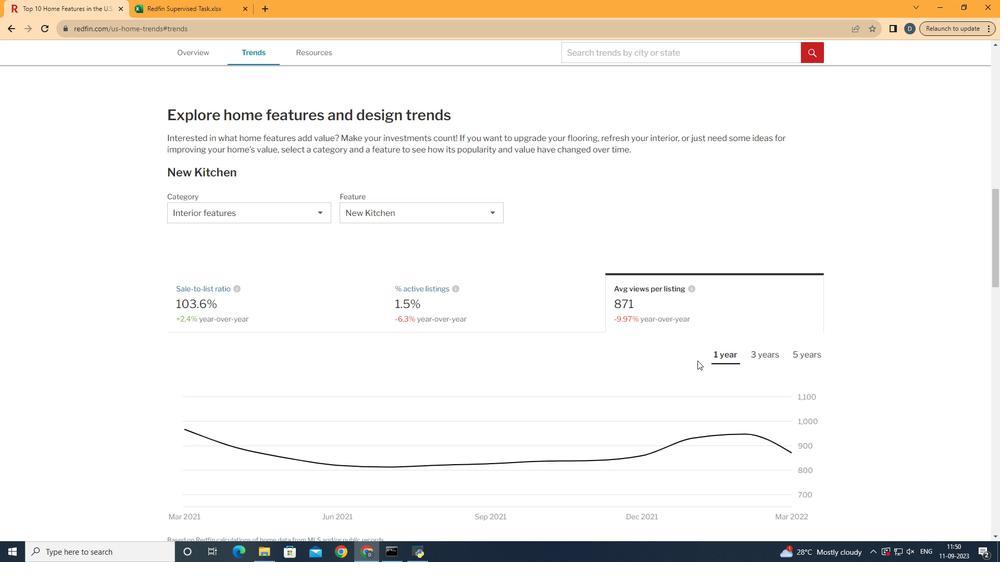 
Action: Mouse moved to (469, 427)
Screenshot: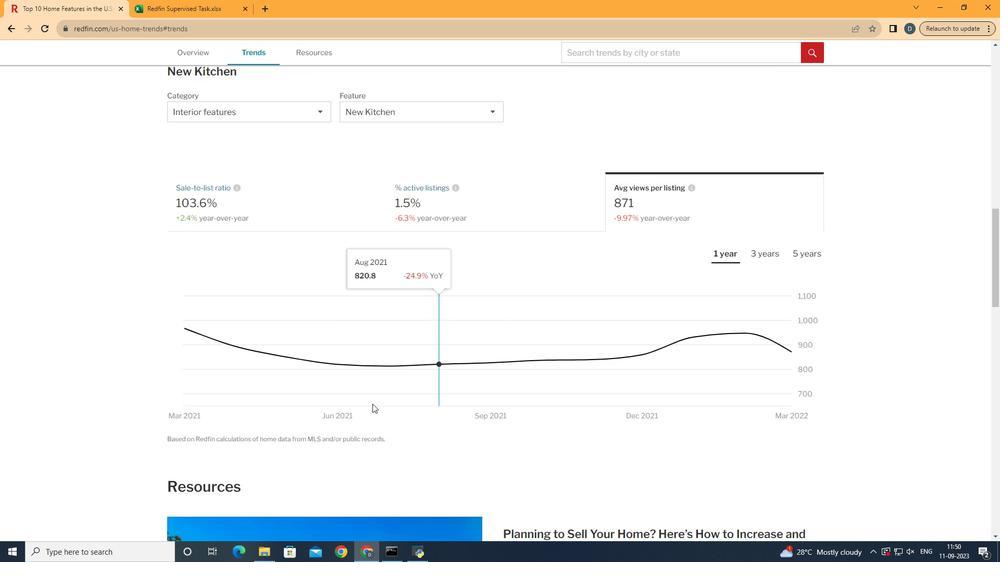 
Action: Mouse scrolled (469, 427) with delta (0, 0)
Screenshot: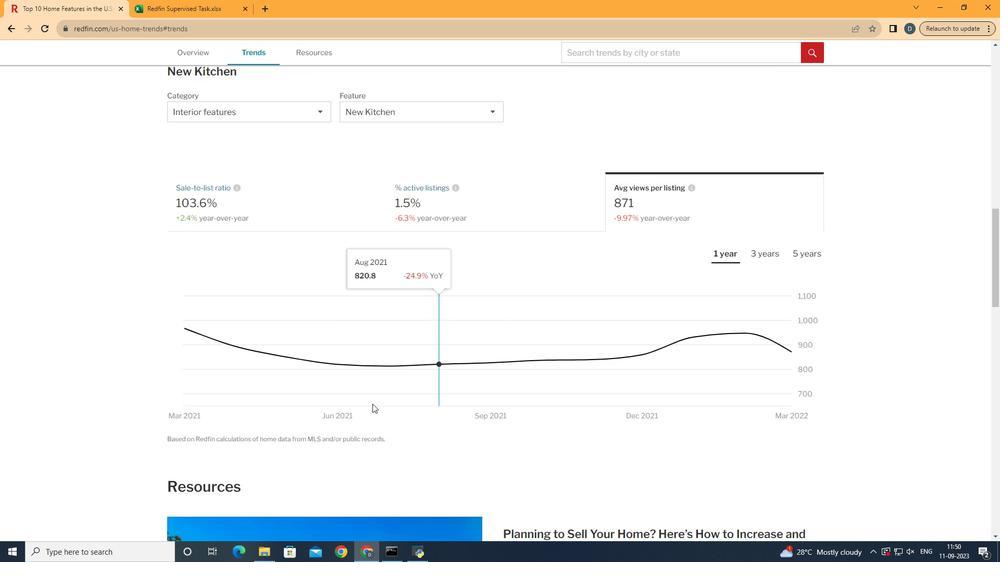 
Action: Mouse moved to (469, 427)
Screenshot: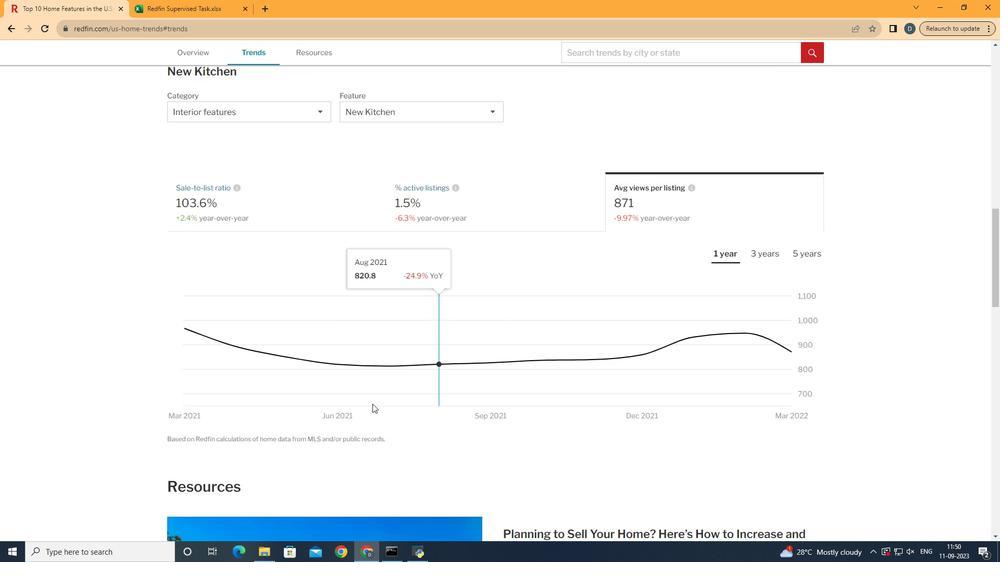 
Action: Mouse scrolled (469, 427) with delta (0, 0)
Screenshot: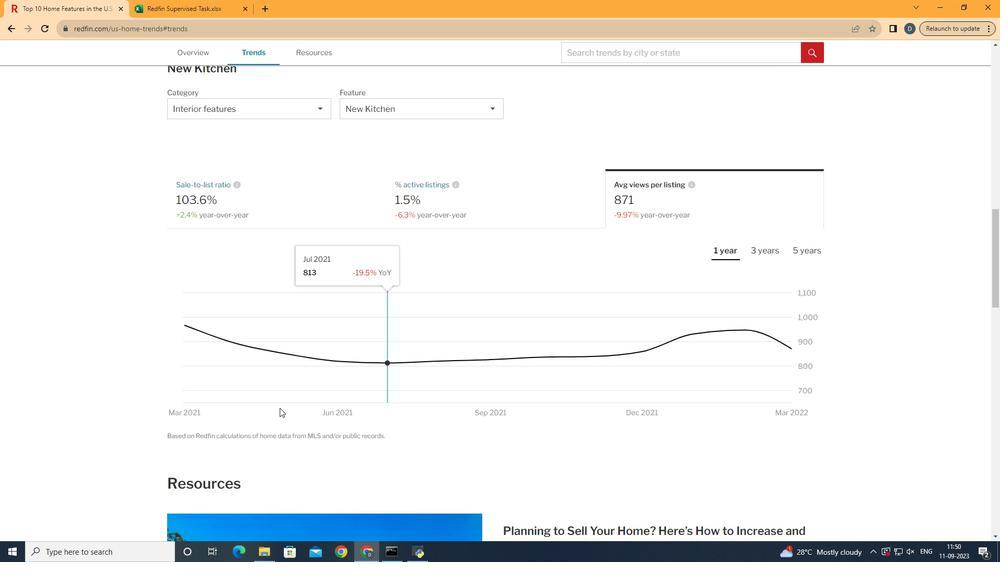
Action: Mouse moved to (823, 379)
Screenshot: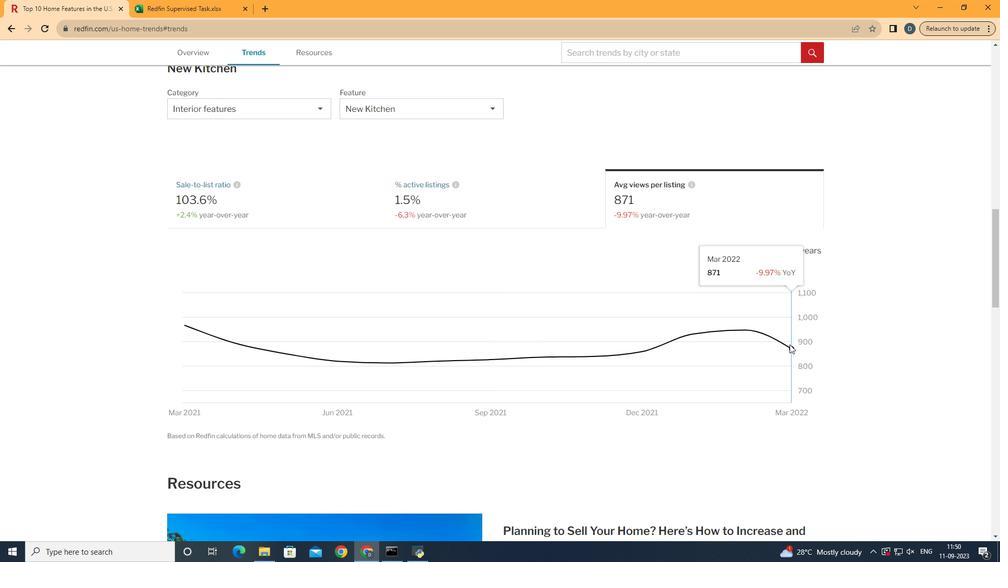 
